 Task: Add a signature Dale Allen containing With appreciation and gratitude, Dale Allen to email address softage.10@softage.net and add a label Search engine optimization
Action: Mouse moved to (65, 96)
Screenshot: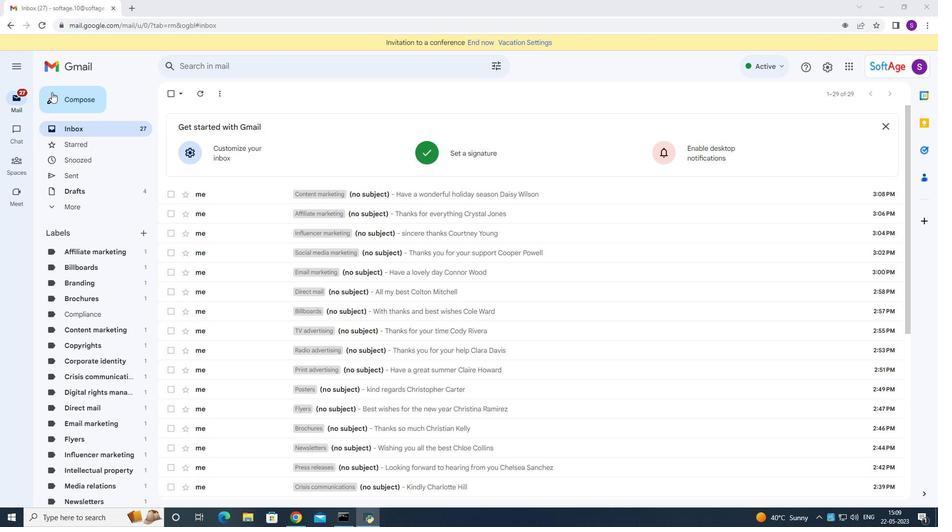 
Action: Mouse pressed left at (65, 96)
Screenshot: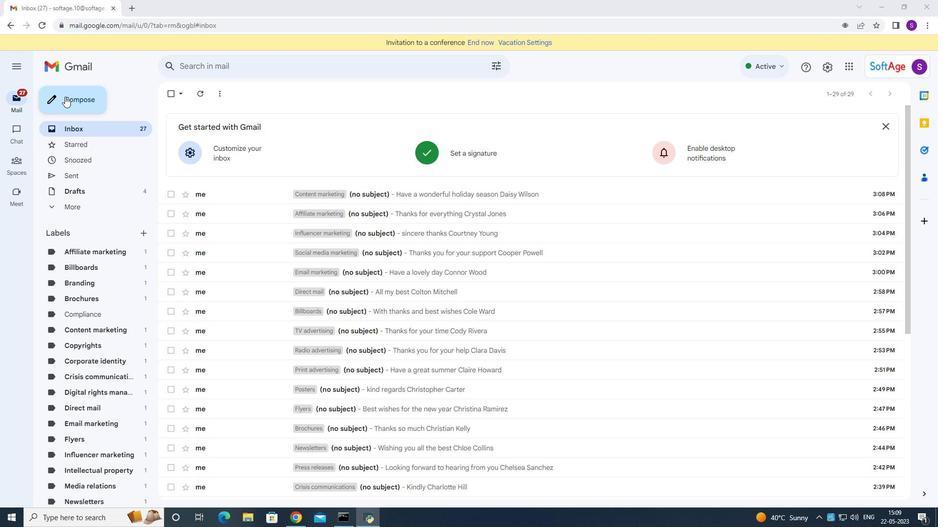 
Action: Mouse moved to (790, 490)
Screenshot: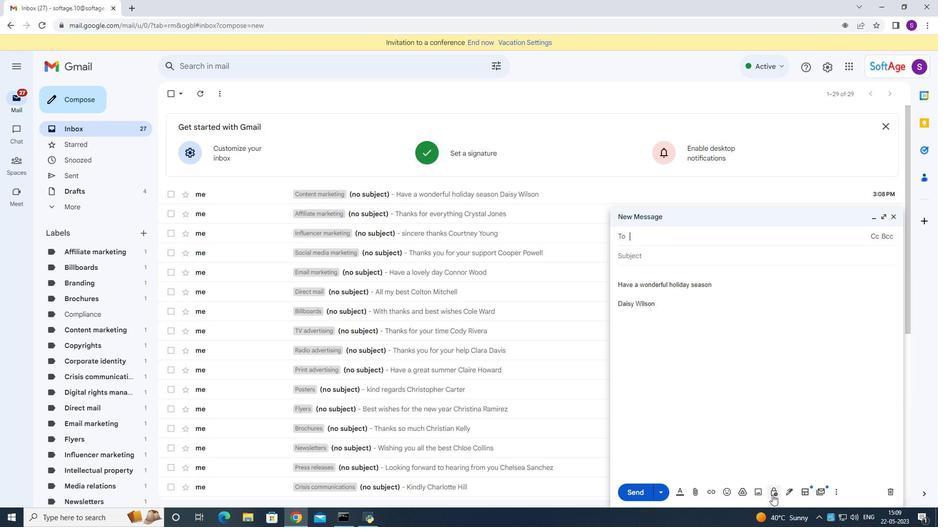 
Action: Mouse pressed left at (790, 490)
Screenshot: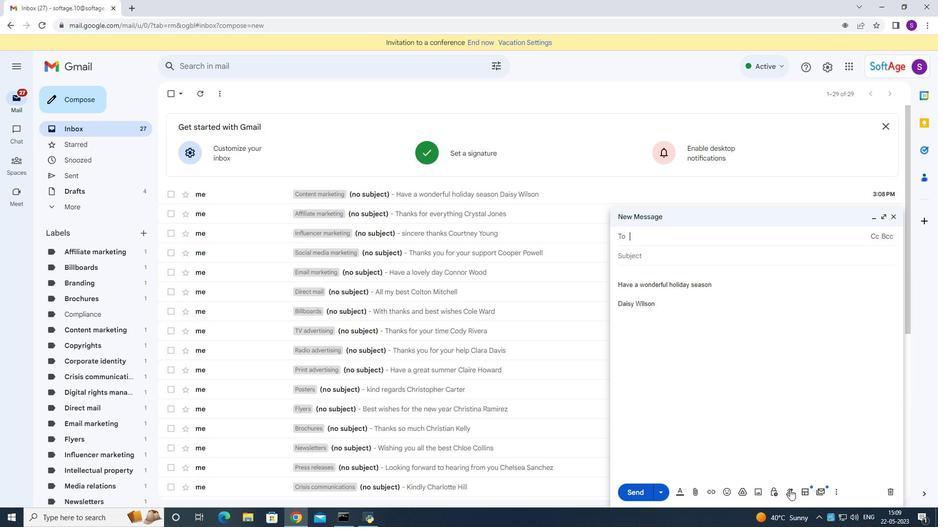 
Action: Mouse moved to (811, 436)
Screenshot: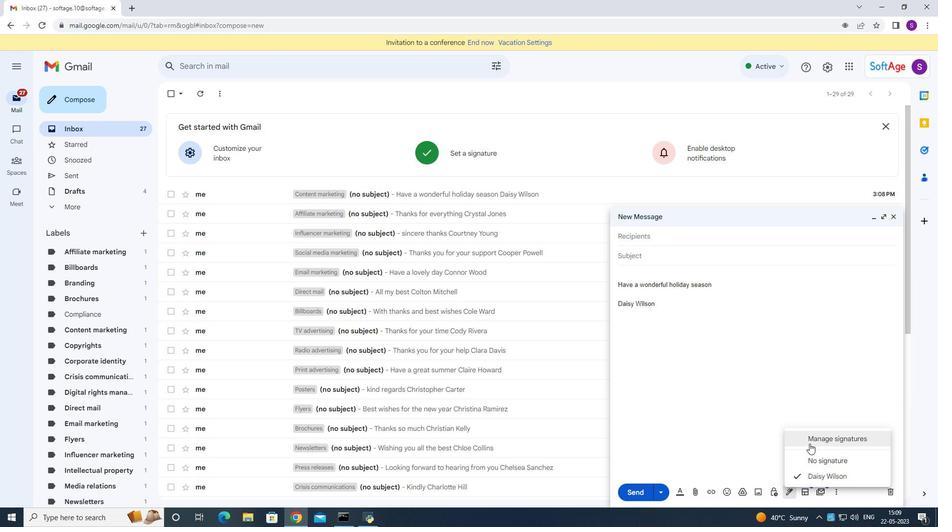 
Action: Mouse pressed left at (811, 436)
Screenshot: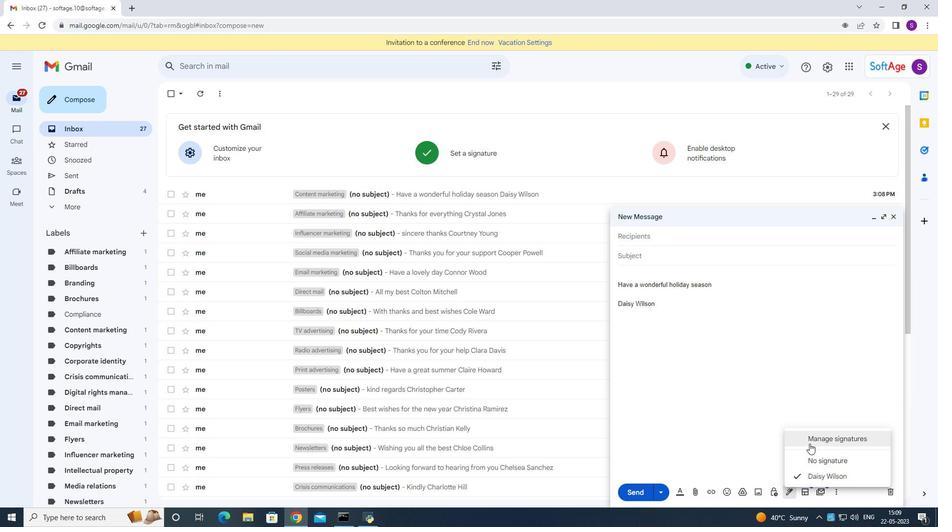 
Action: Mouse moved to (500, 294)
Screenshot: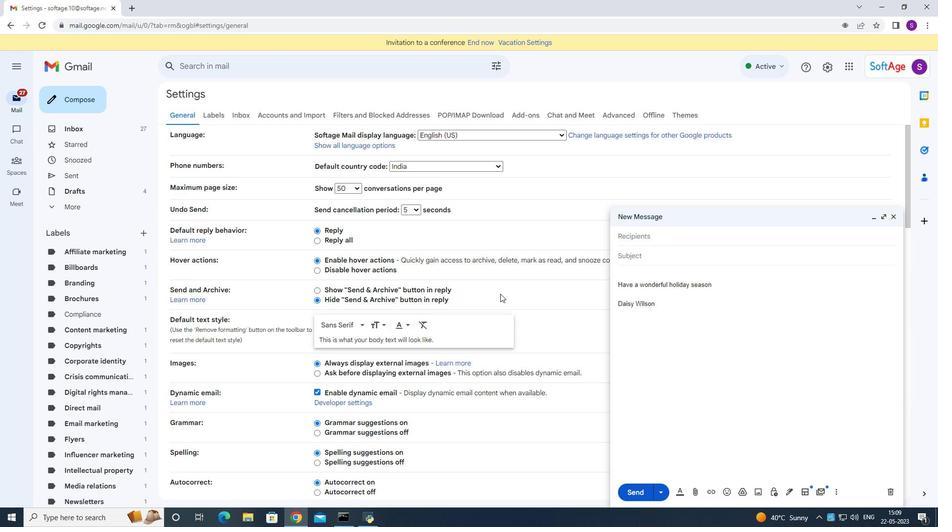 
Action: Mouse scrolled (500, 293) with delta (0, 0)
Screenshot: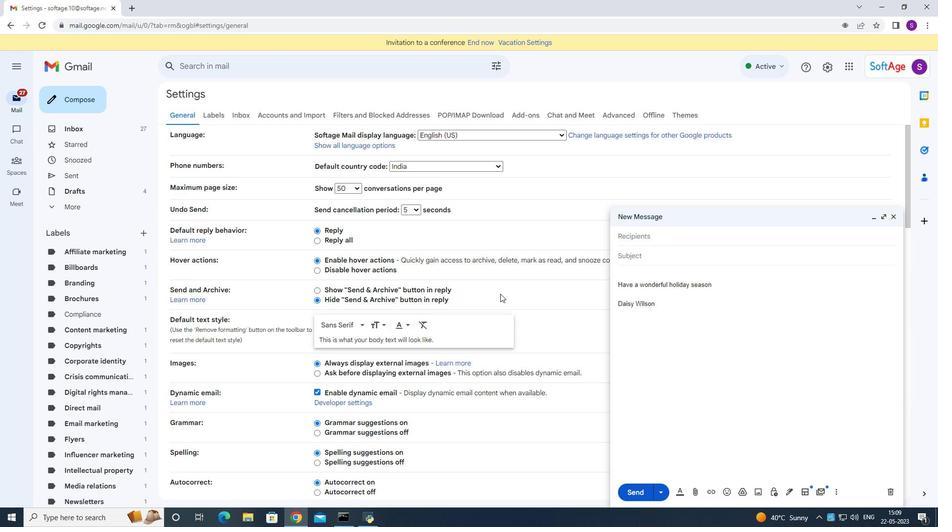 
Action: Mouse moved to (499, 294)
Screenshot: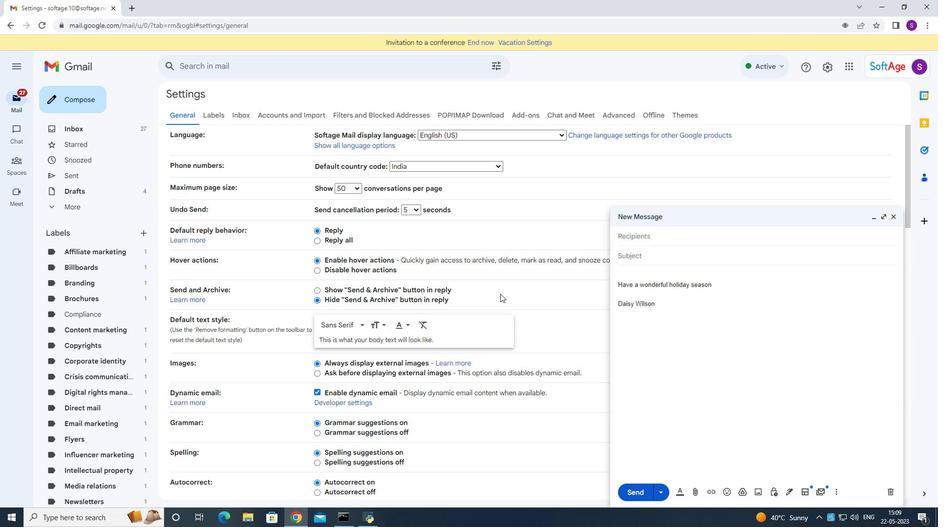 
Action: Mouse scrolled (499, 294) with delta (0, 0)
Screenshot: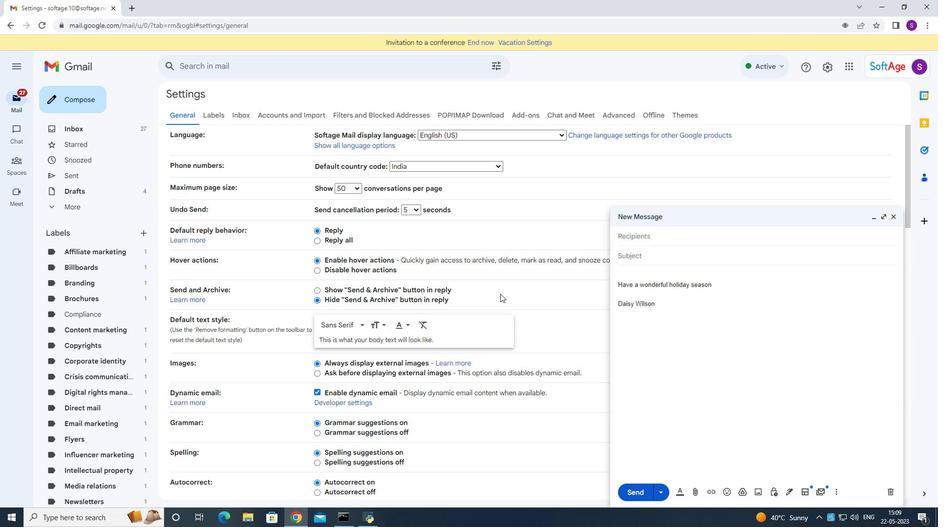 
Action: Mouse moved to (499, 295)
Screenshot: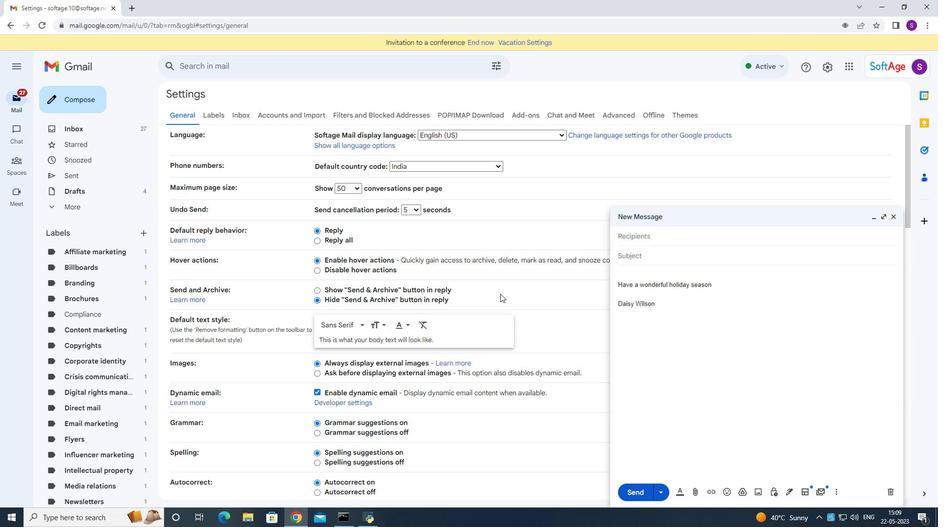 
Action: Mouse scrolled (499, 294) with delta (0, 0)
Screenshot: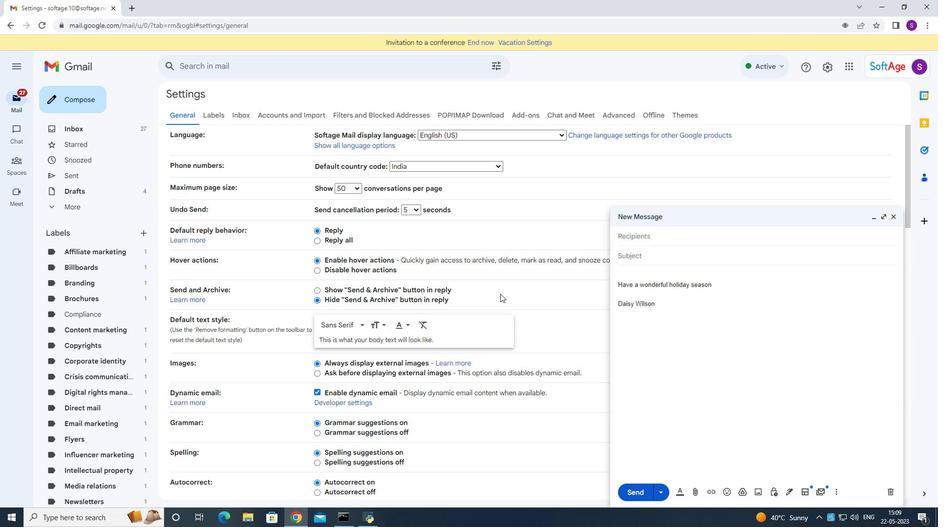 
Action: Mouse moved to (499, 296)
Screenshot: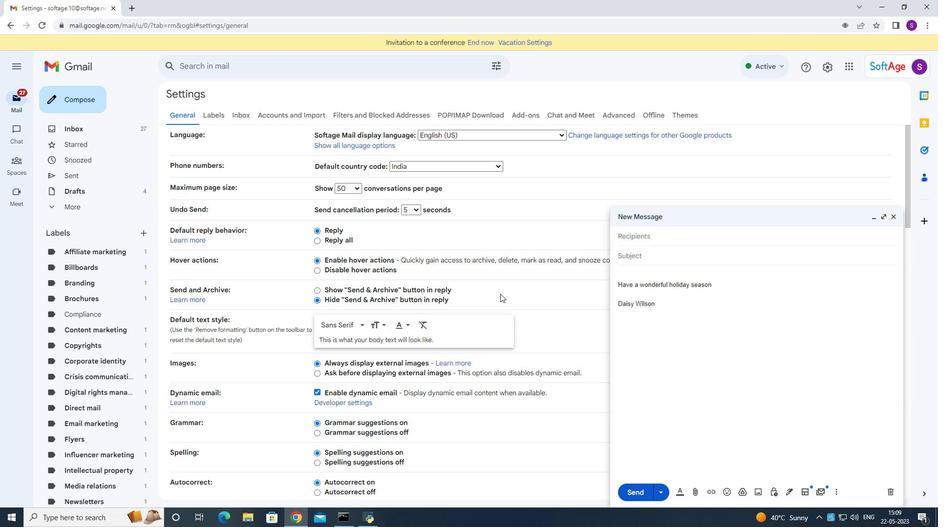 
Action: Mouse scrolled (499, 294) with delta (0, 0)
Screenshot: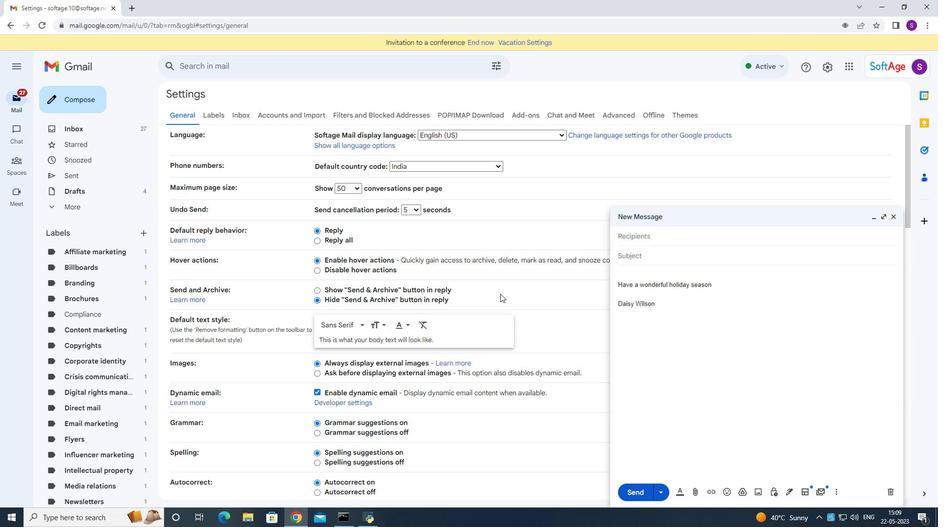 
Action: Mouse moved to (499, 298)
Screenshot: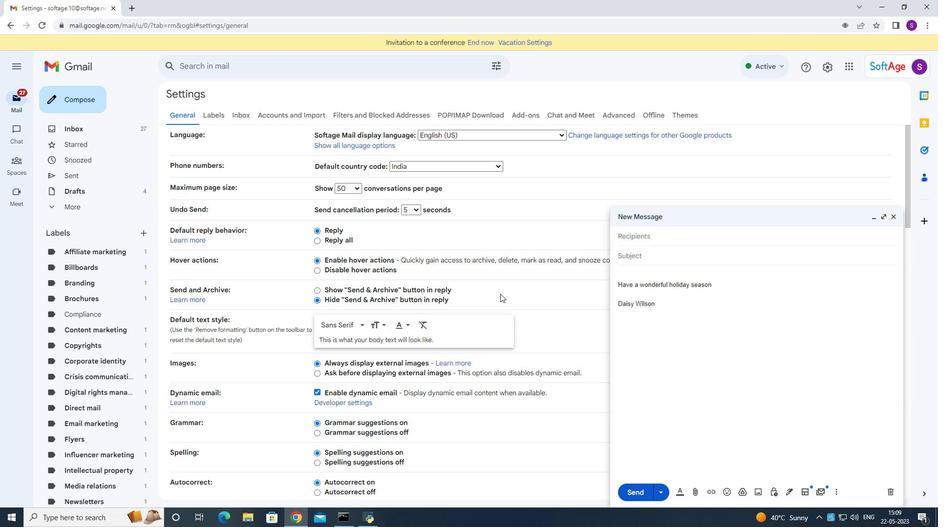 
Action: Mouse scrolled (499, 295) with delta (0, 0)
Screenshot: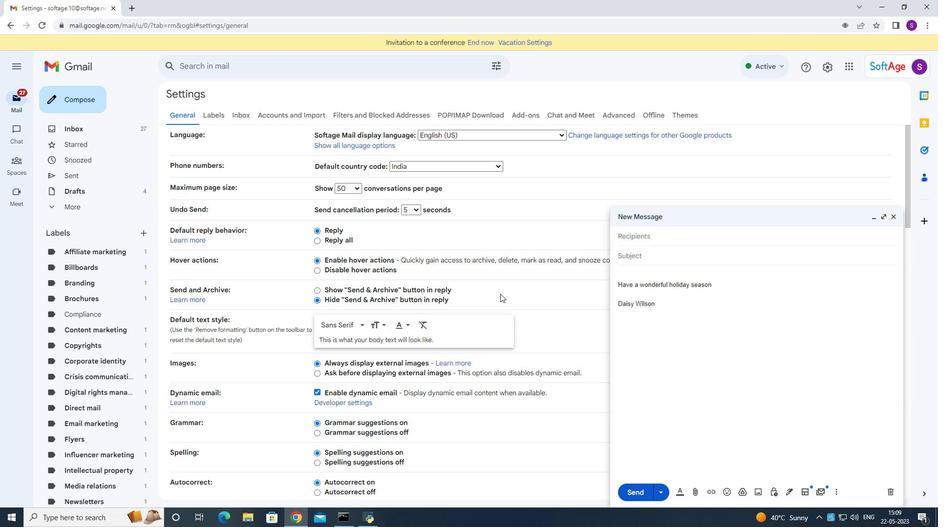 
Action: Mouse moved to (499, 299)
Screenshot: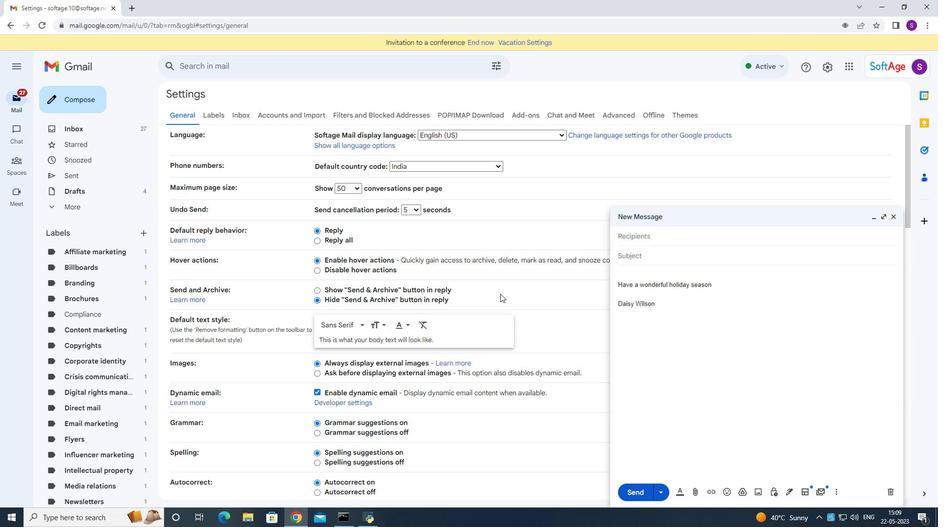 
Action: Mouse scrolled (499, 297) with delta (0, 0)
Screenshot: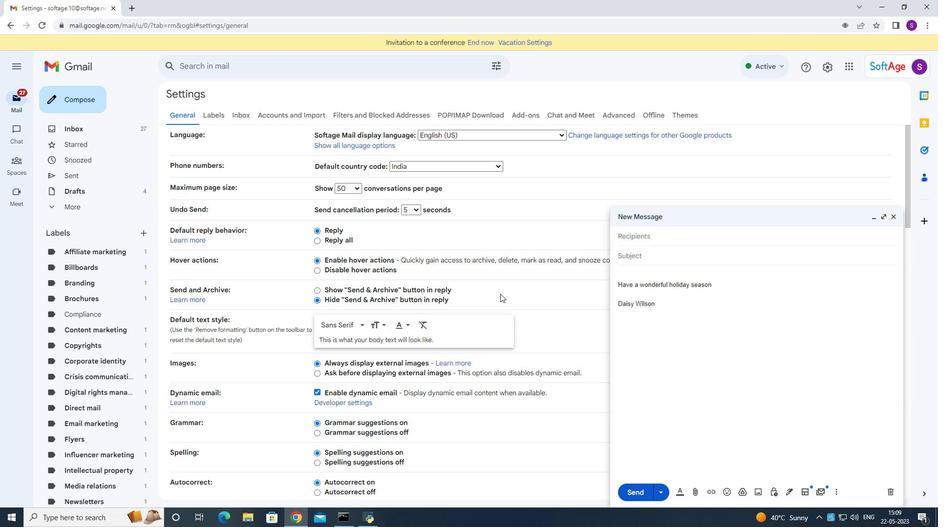 
Action: Mouse moved to (499, 301)
Screenshot: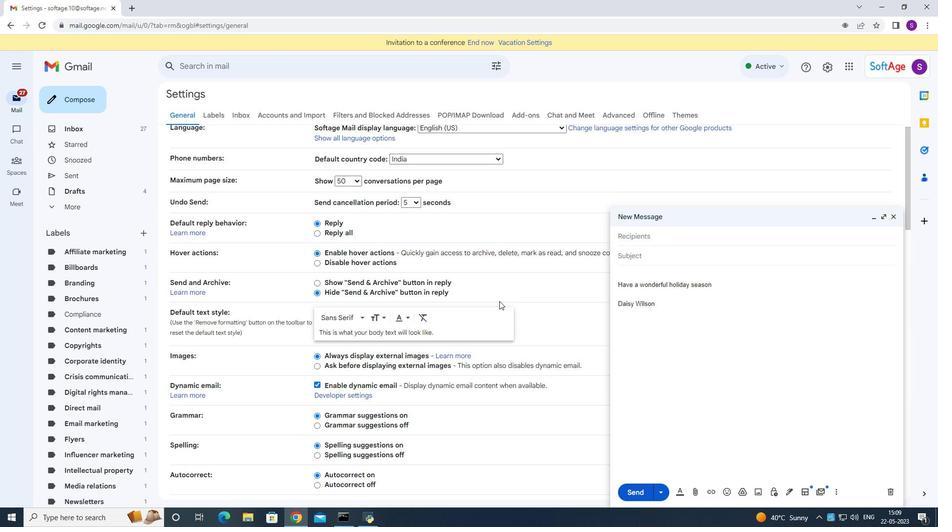 
Action: Mouse scrolled (499, 301) with delta (0, 0)
Screenshot: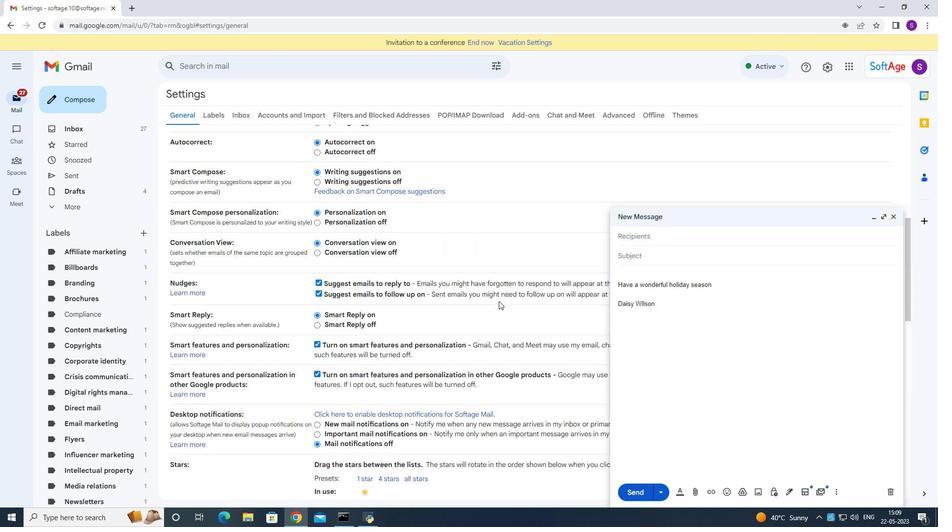 
Action: Mouse scrolled (499, 301) with delta (0, 0)
Screenshot: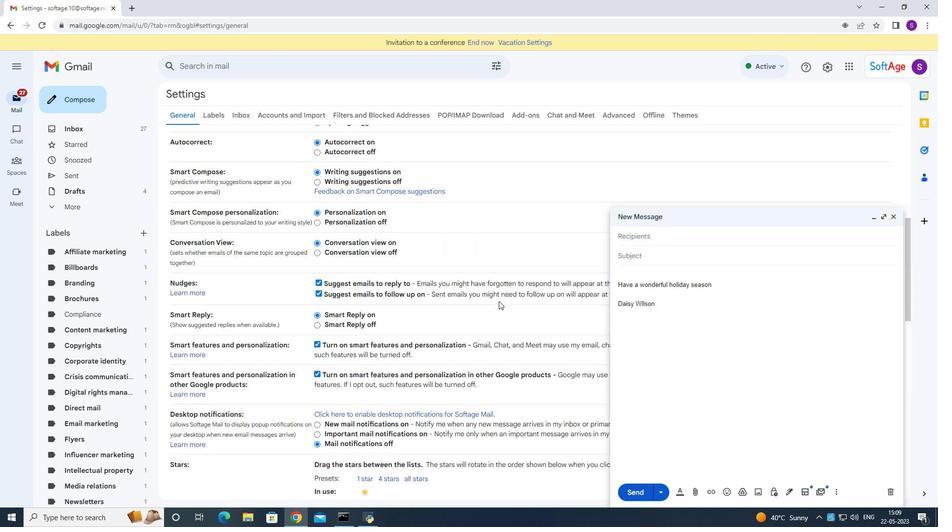
Action: Mouse scrolled (499, 301) with delta (0, 0)
Screenshot: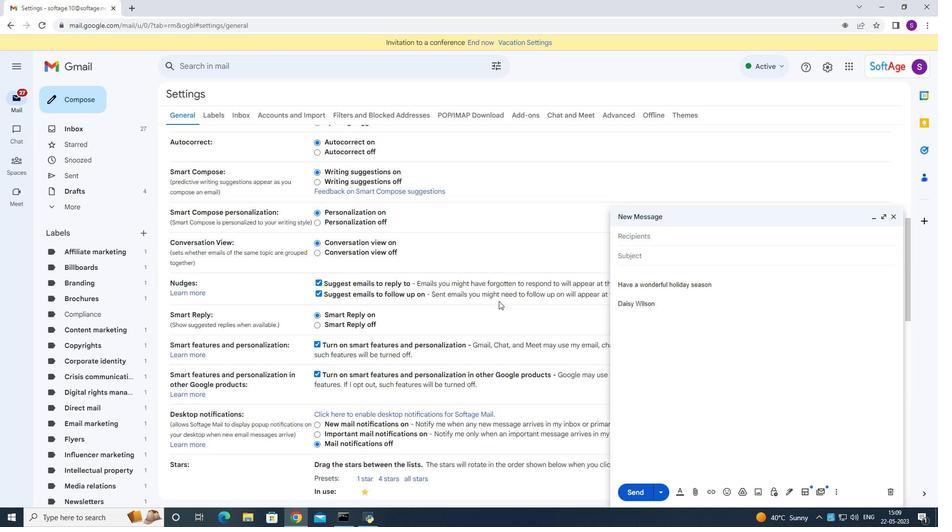 
Action: Mouse scrolled (499, 301) with delta (0, 0)
Screenshot: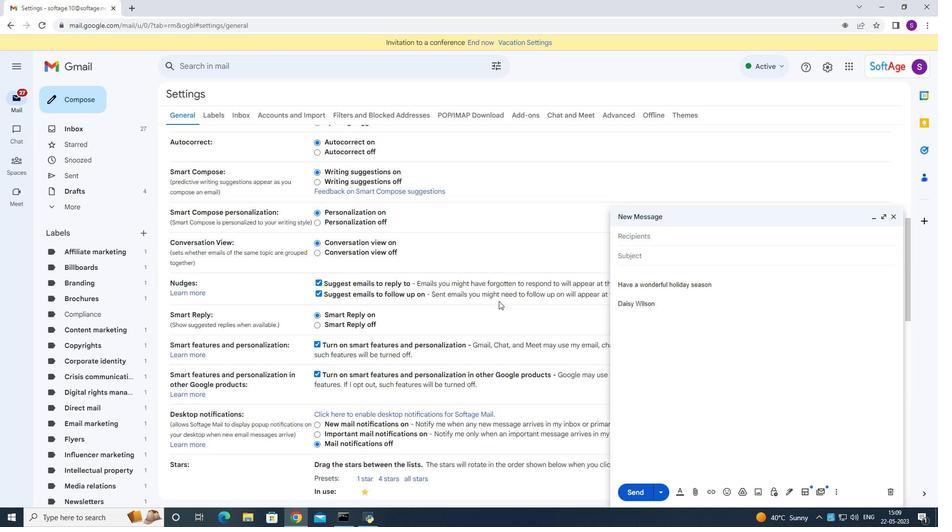 
Action: Mouse scrolled (499, 301) with delta (0, 0)
Screenshot: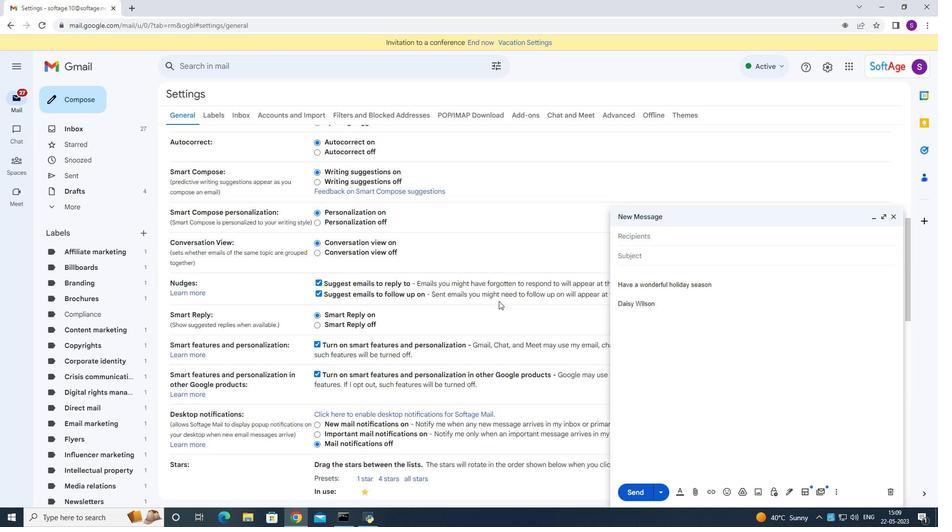 
Action: Mouse scrolled (499, 301) with delta (0, 0)
Screenshot: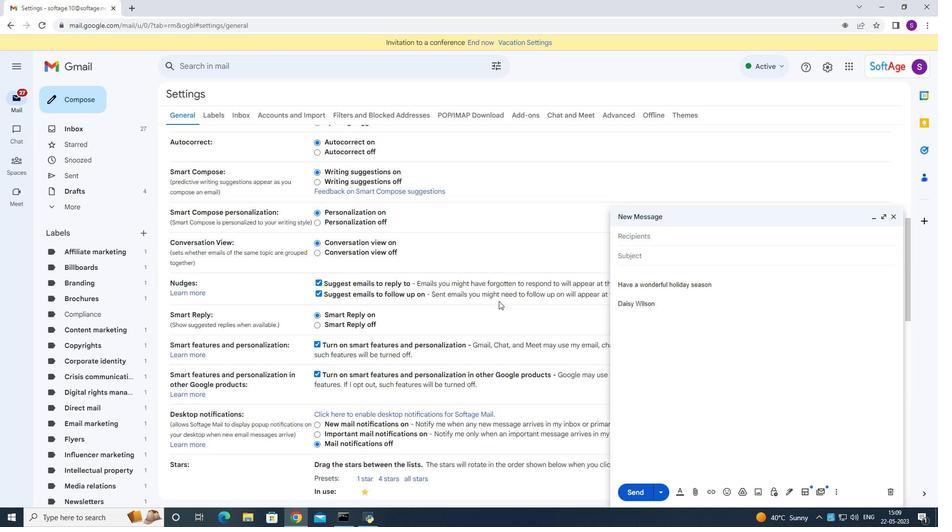 
Action: Mouse moved to (498, 301)
Screenshot: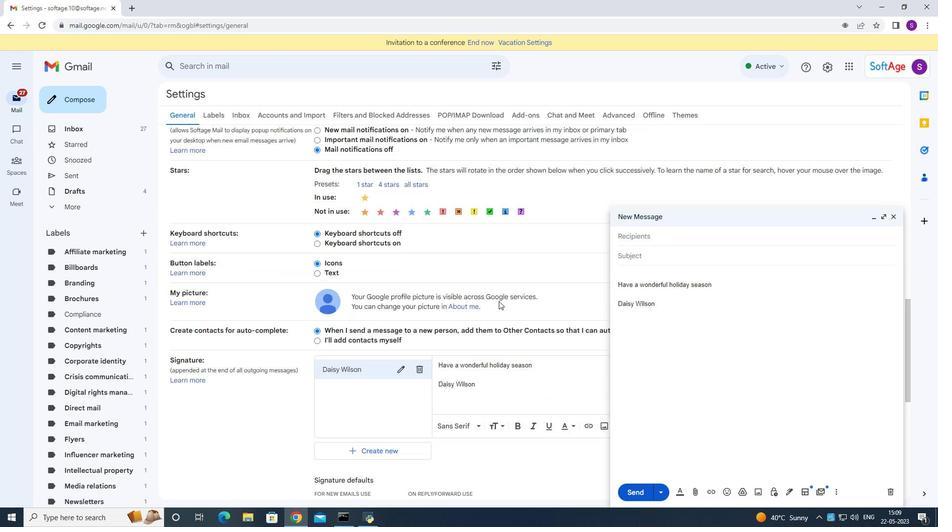 
Action: Mouse scrolled (498, 301) with delta (0, 0)
Screenshot: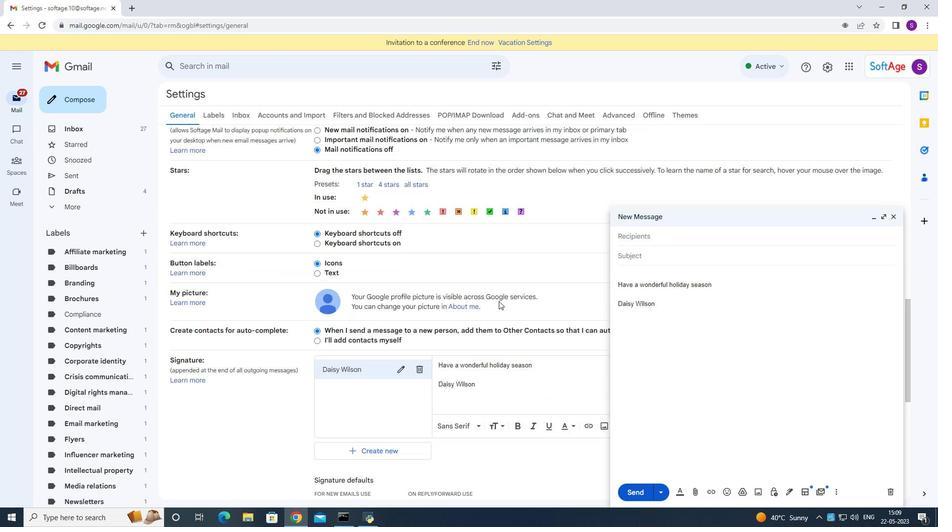 
Action: Mouse moved to (498, 302)
Screenshot: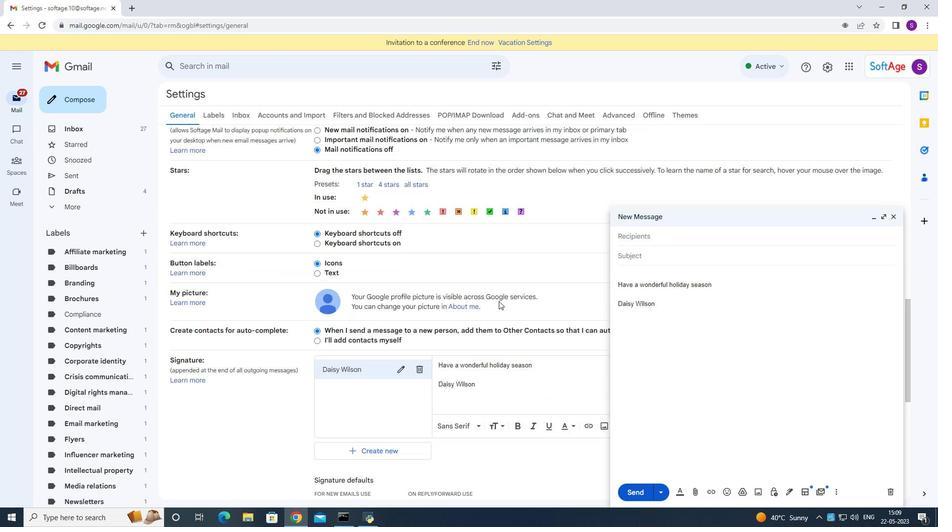 
Action: Mouse scrolled (498, 301) with delta (0, 0)
Screenshot: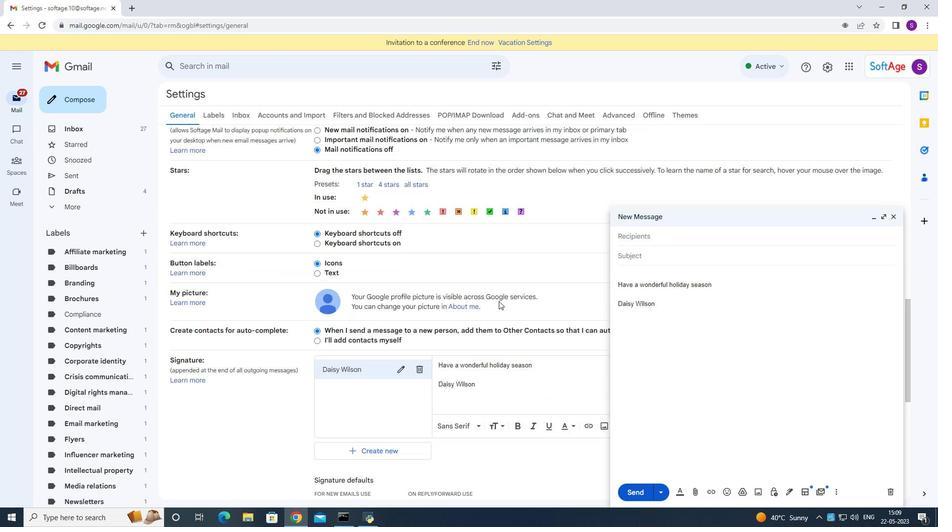 
Action: Mouse moved to (498, 302)
Screenshot: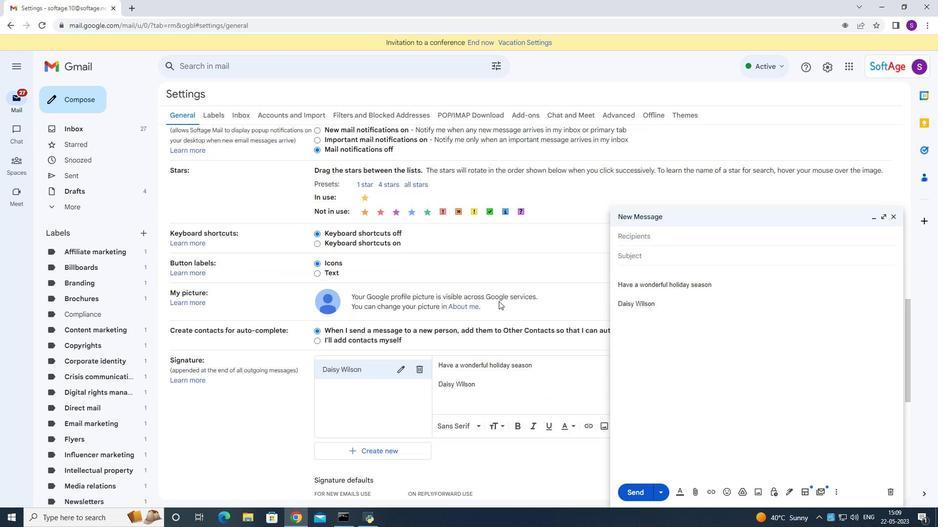 
Action: Mouse scrolled (498, 302) with delta (0, 0)
Screenshot: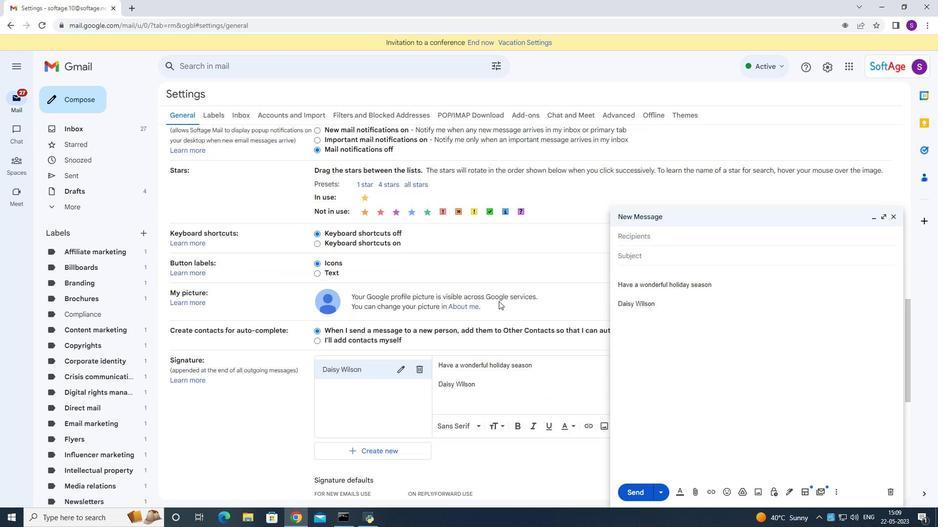 
Action: Mouse scrolled (498, 302) with delta (0, 0)
Screenshot: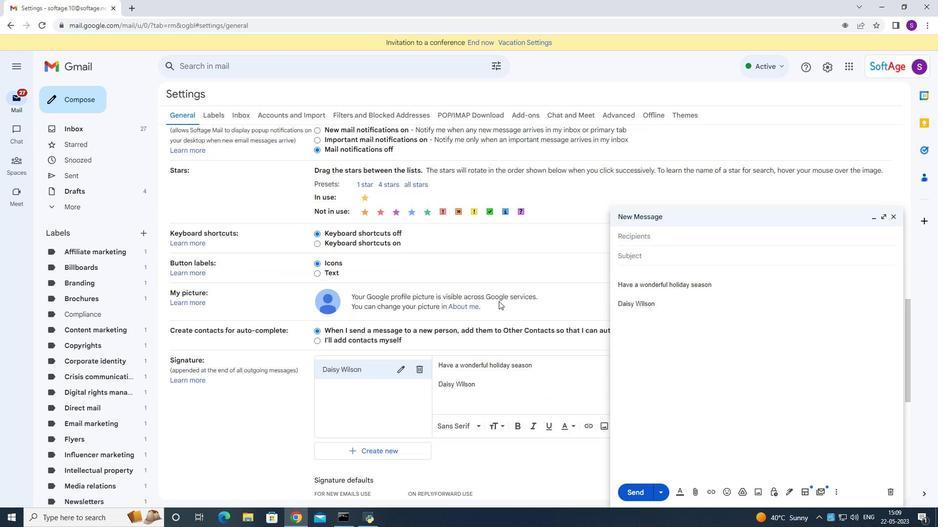 
Action: Mouse scrolled (498, 302) with delta (0, 0)
Screenshot: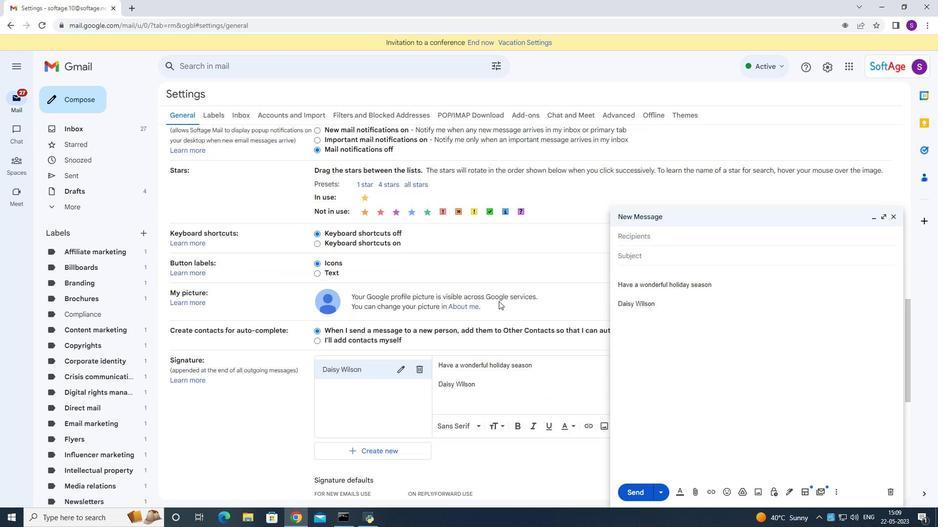 
Action: Mouse moved to (399, 122)
Screenshot: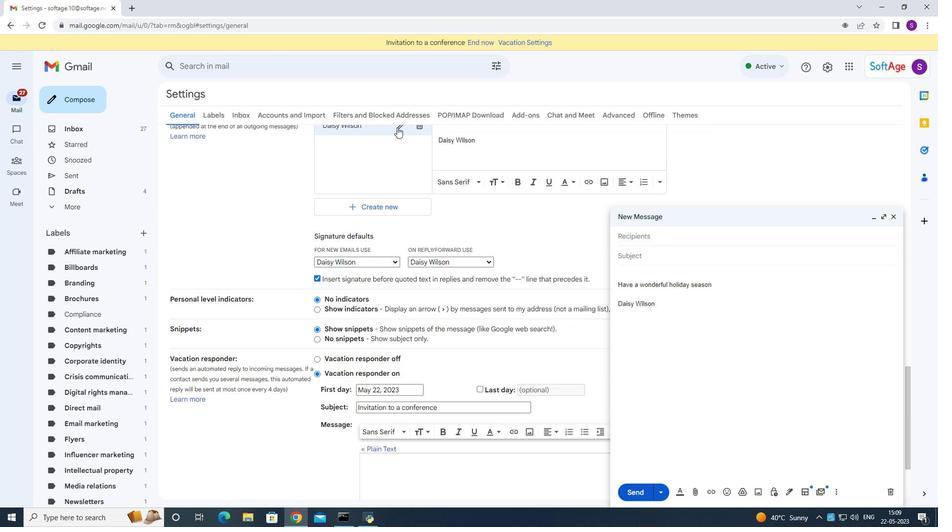 
Action: Mouse pressed left at (399, 122)
Screenshot: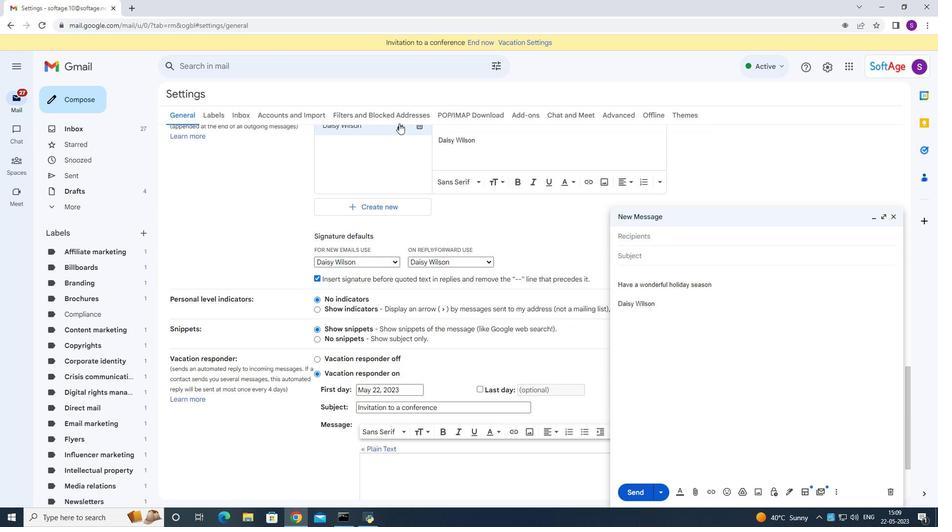 
Action: Mouse moved to (395, 202)
Screenshot: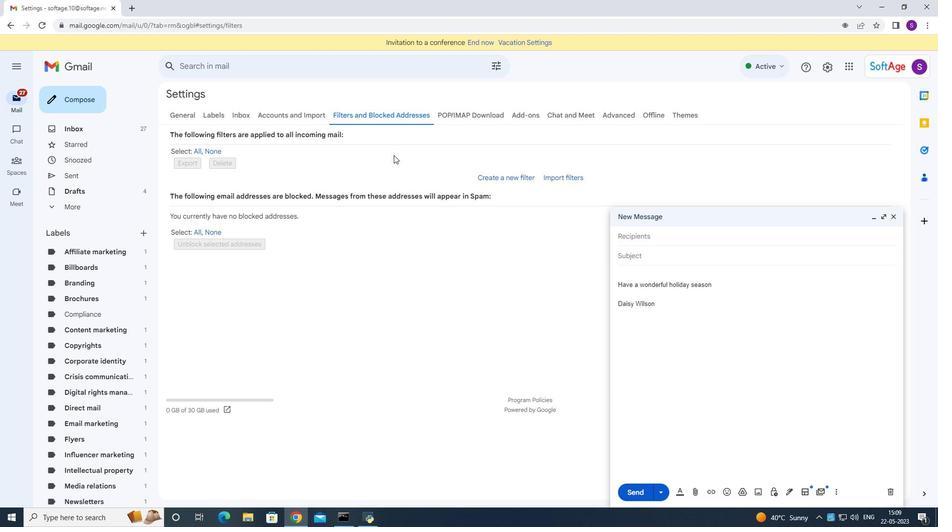 
Action: Mouse scrolled (395, 202) with delta (0, 0)
Screenshot: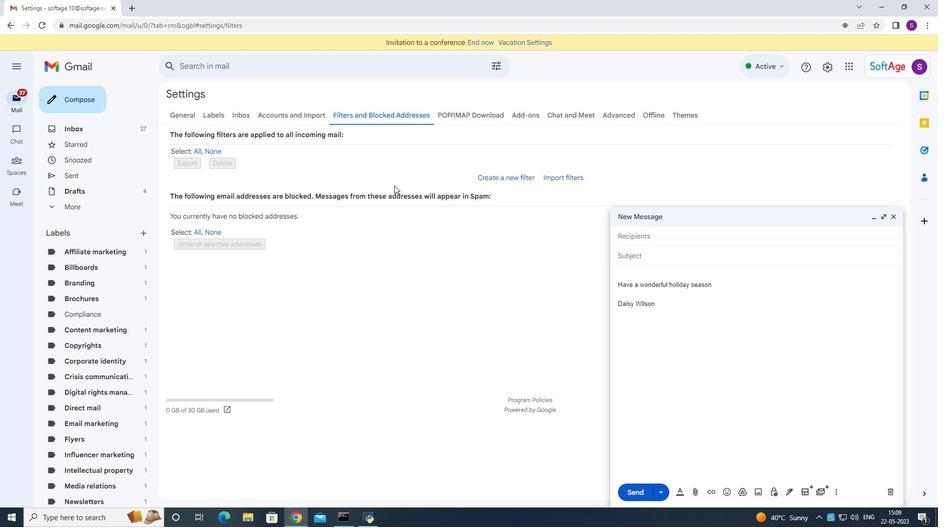 
Action: Mouse moved to (392, 202)
Screenshot: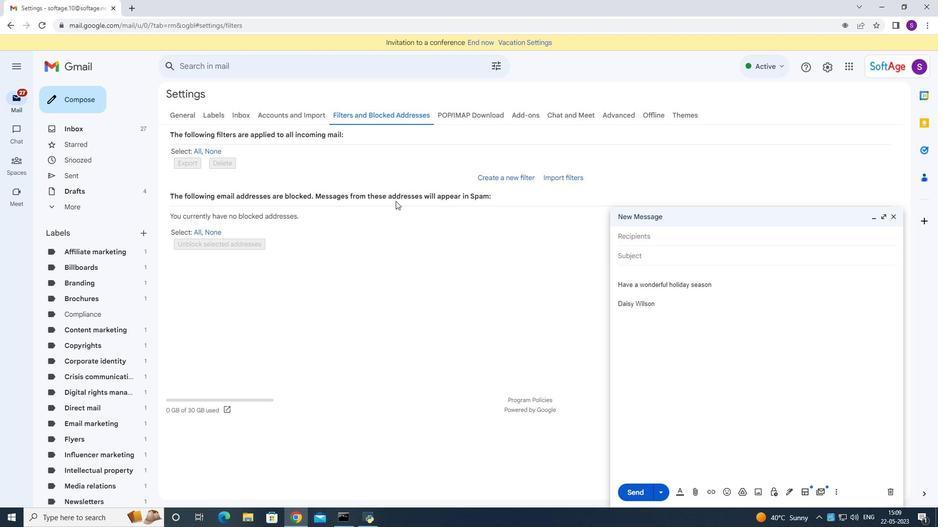 
Action: Mouse scrolled (392, 202) with delta (0, 0)
Screenshot: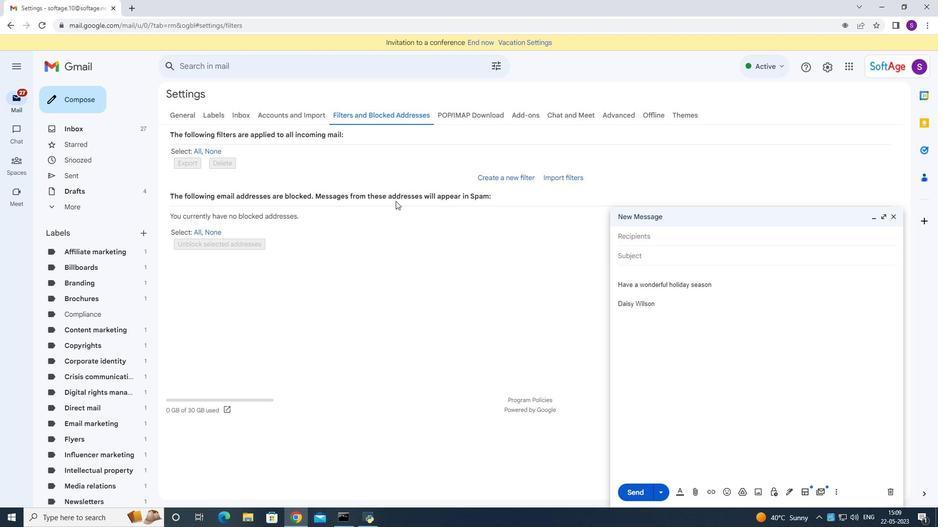 
Action: Mouse moved to (390, 201)
Screenshot: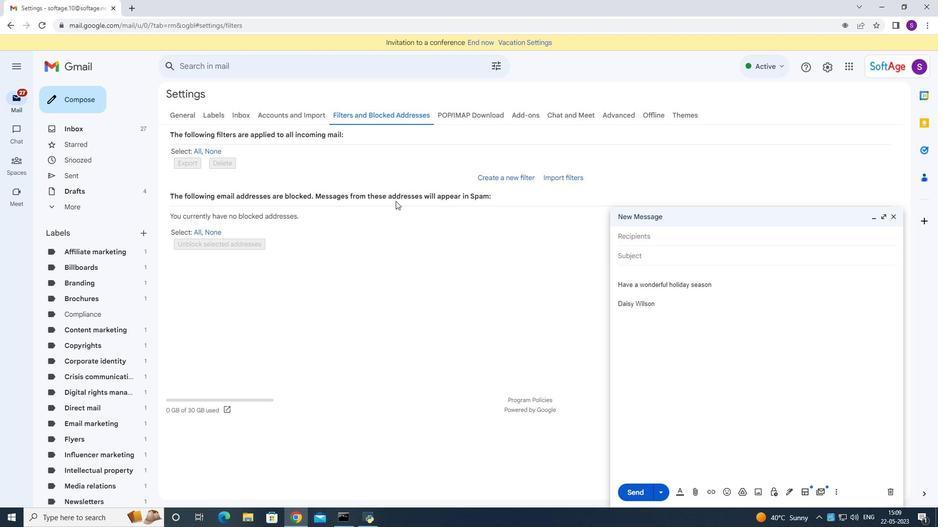 
Action: Mouse scrolled (390, 202) with delta (0, 0)
Screenshot: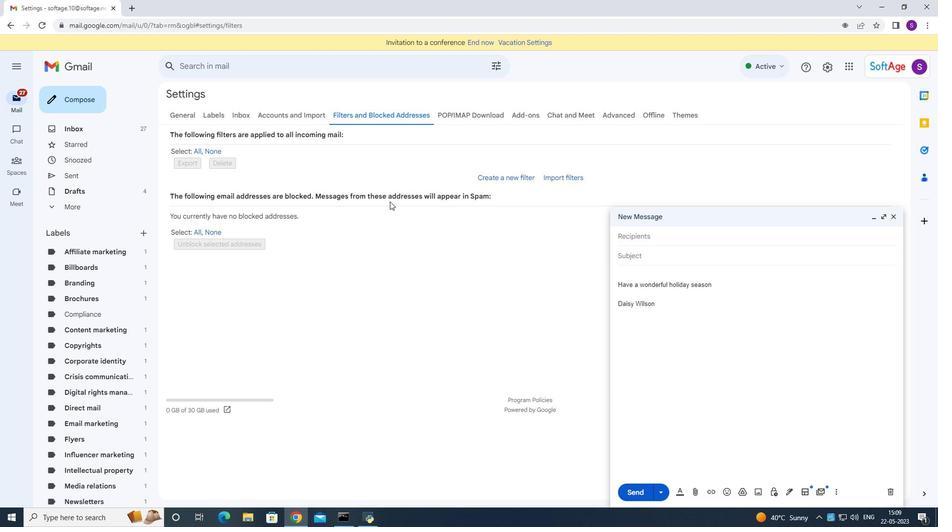 
Action: Mouse moved to (389, 200)
Screenshot: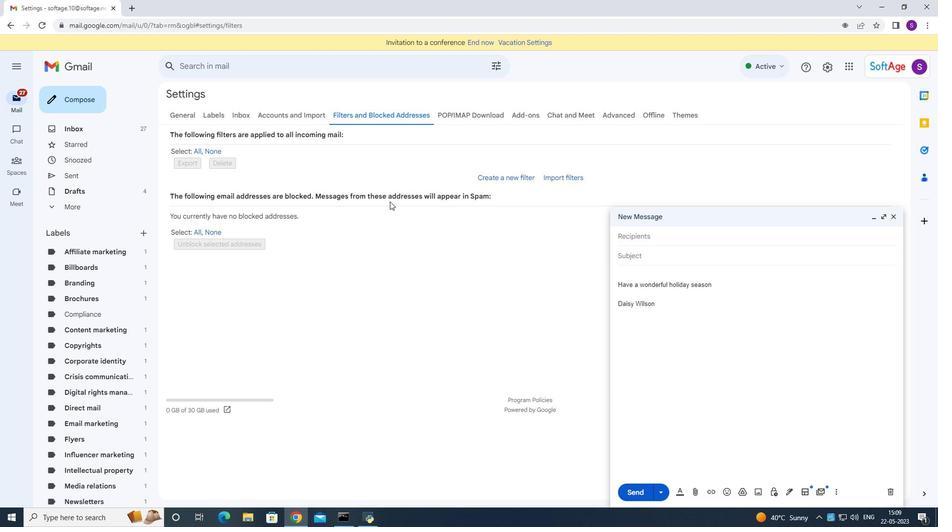 
Action: Mouse scrolled (389, 201) with delta (0, 0)
Screenshot: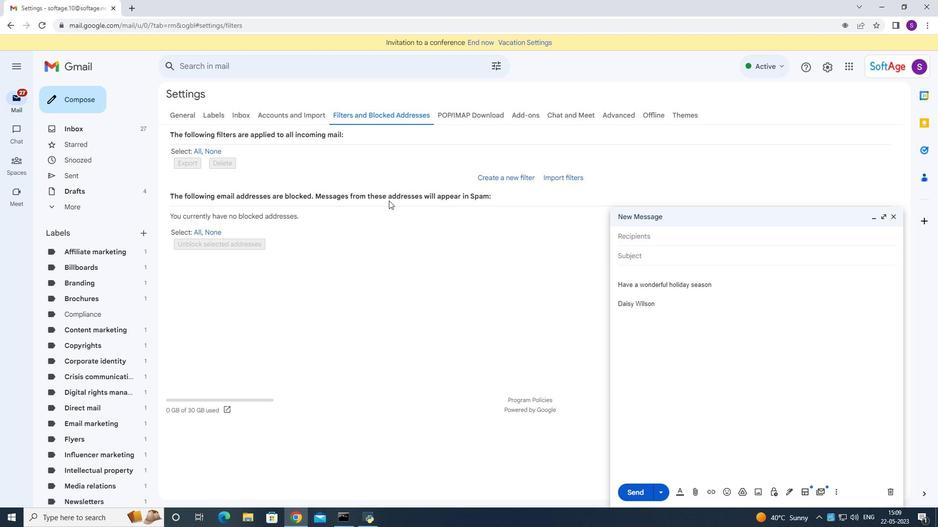 
Action: Mouse scrolled (389, 201) with delta (0, 0)
Screenshot: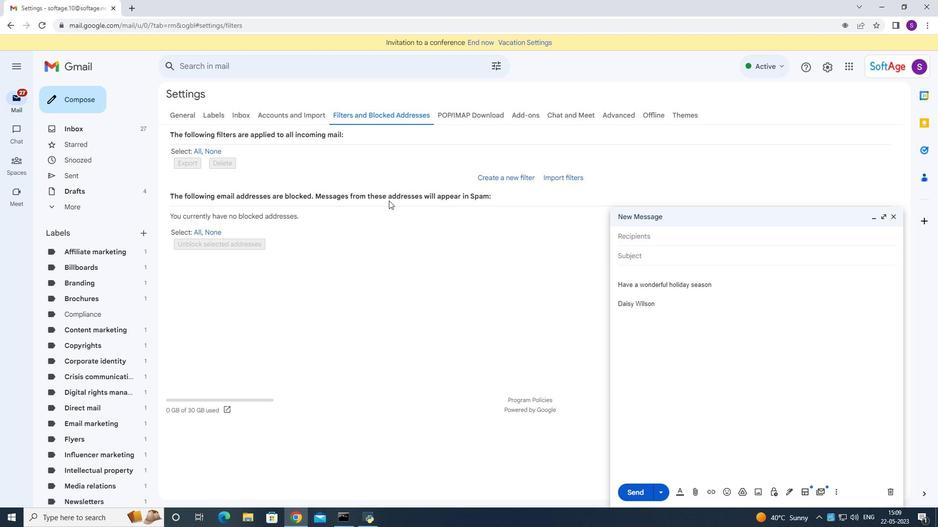 
Action: Mouse scrolled (389, 201) with delta (0, 0)
Screenshot: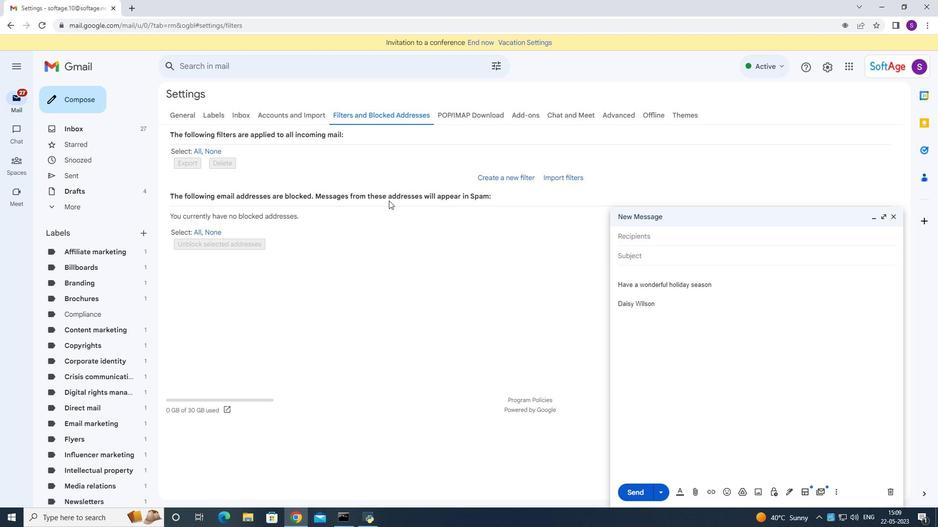 
Action: Mouse moved to (97, 130)
Screenshot: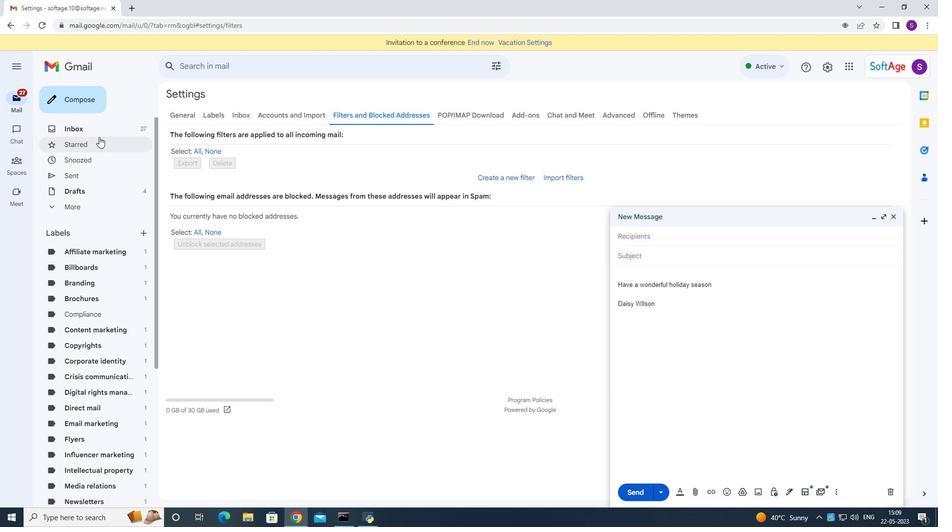 
Action: Mouse pressed left at (97, 130)
Screenshot: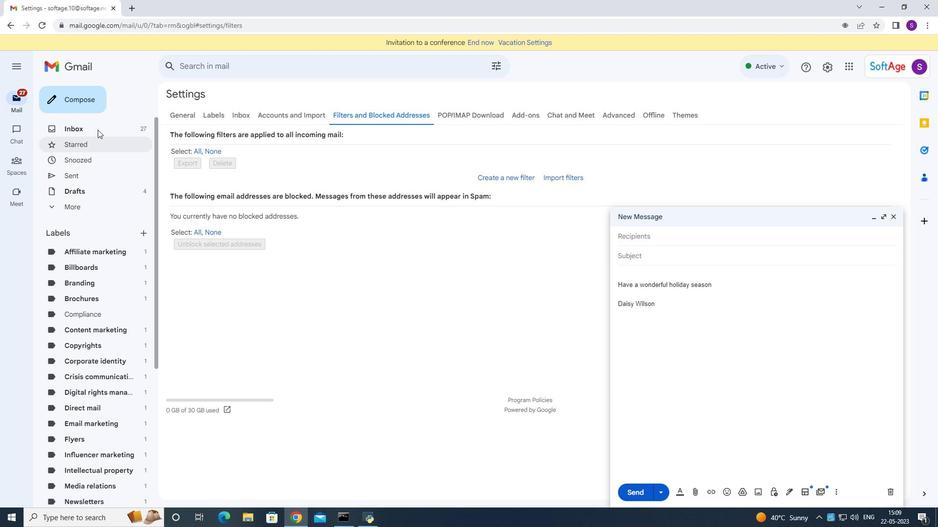 
Action: Mouse moved to (789, 495)
Screenshot: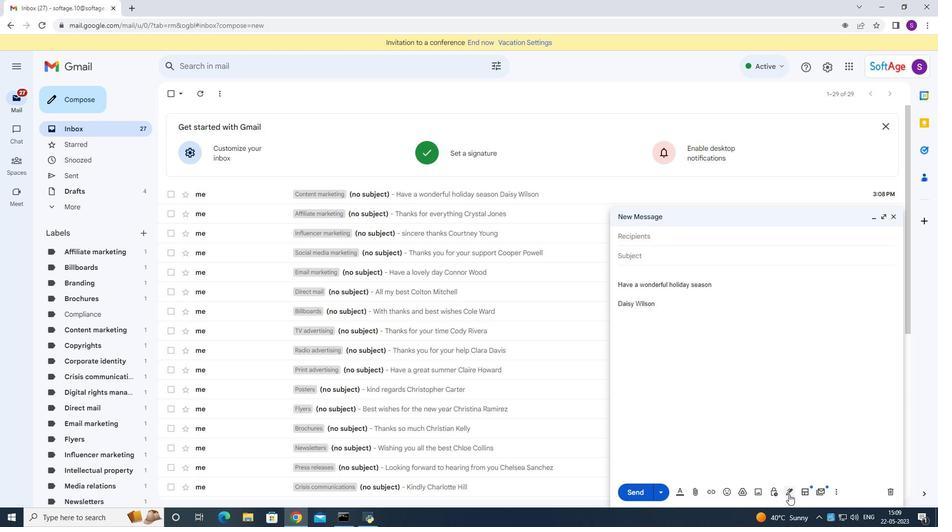 
Action: Mouse pressed left at (789, 495)
Screenshot: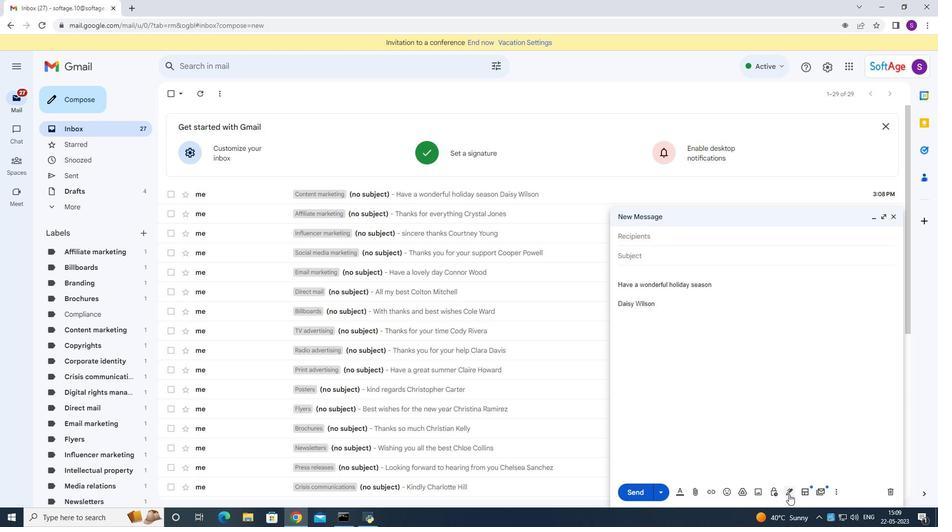 
Action: Mouse moved to (806, 441)
Screenshot: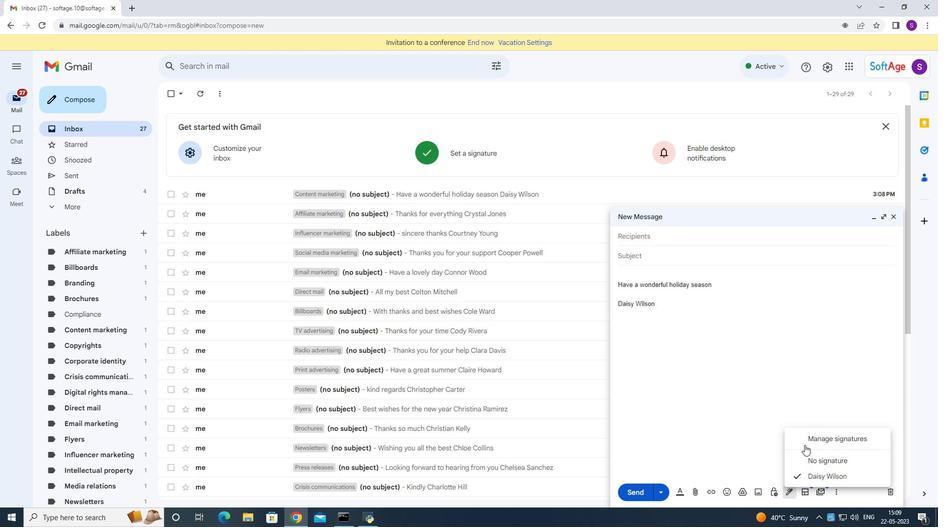 
Action: Mouse pressed left at (806, 441)
Screenshot: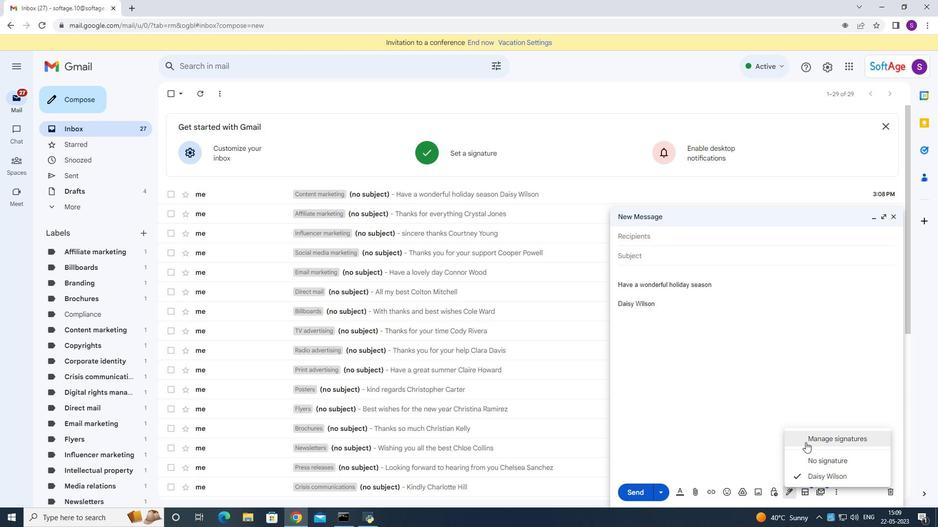 
Action: Mouse moved to (463, 328)
Screenshot: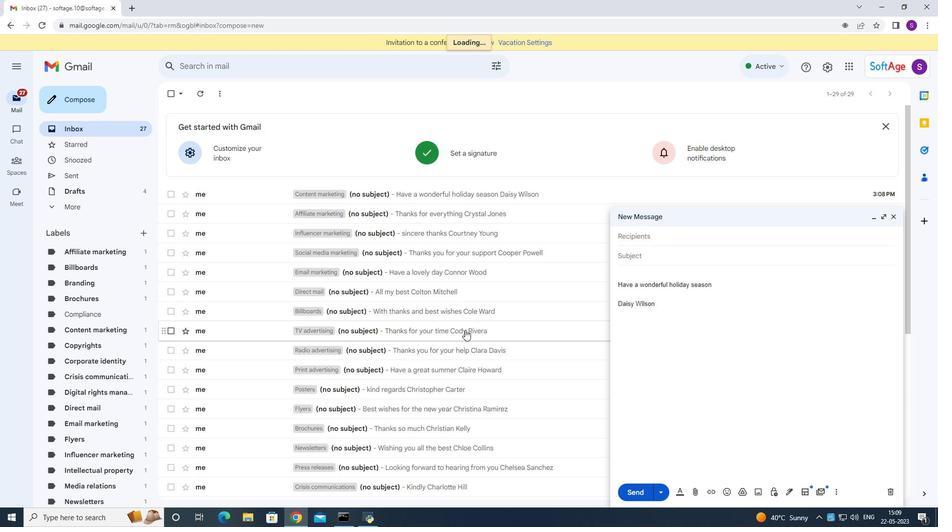 
Action: Mouse scrolled (463, 328) with delta (0, 0)
Screenshot: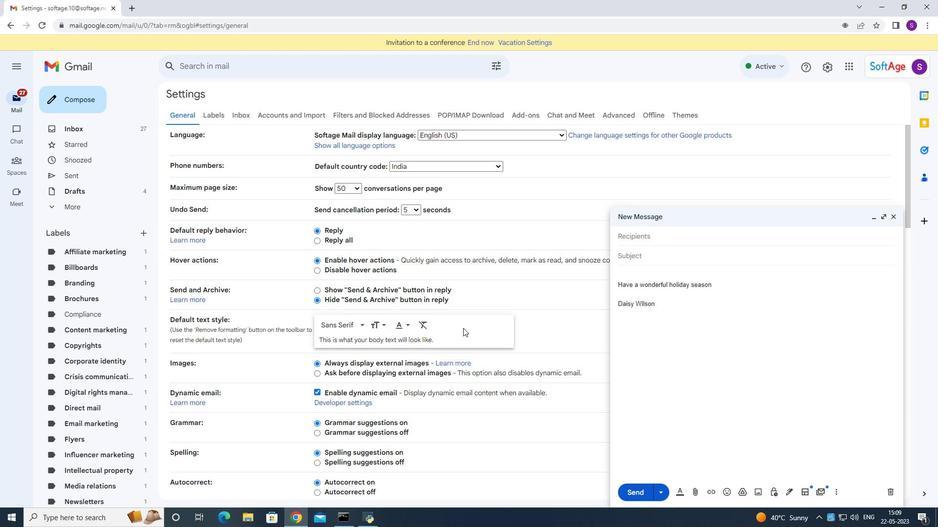 
Action: Mouse scrolled (463, 328) with delta (0, 0)
Screenshot: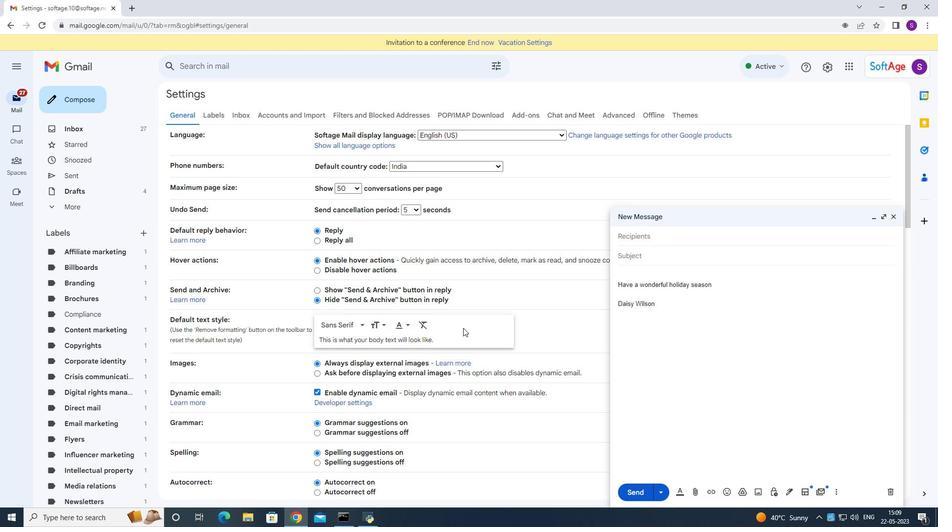 
Action: Mouse moved to (462, 328)
Screenshot: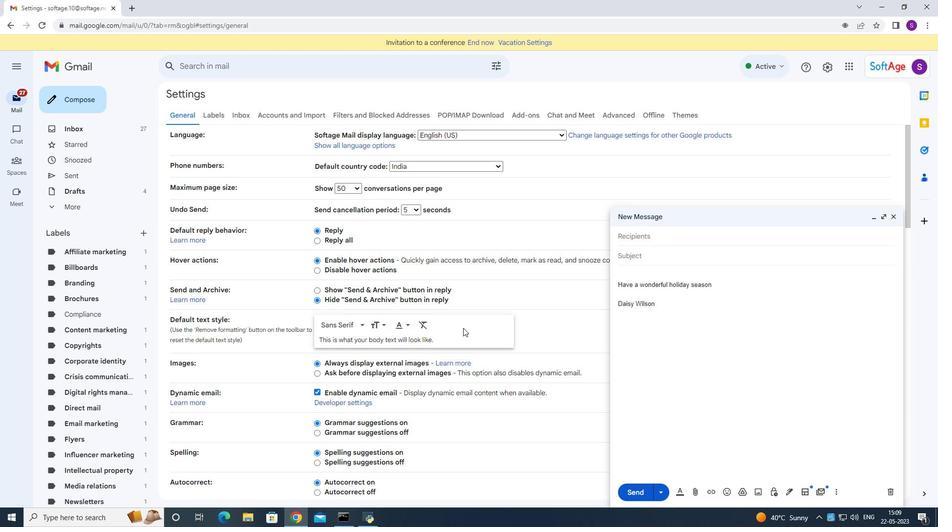 
Action: Mouse scrolled (462, 328) with delta (0, 0)
Screenshot: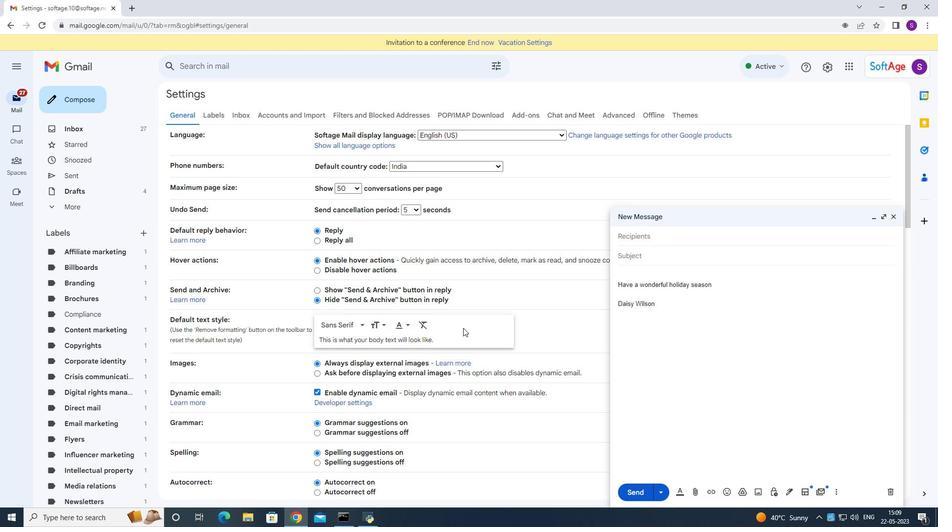 
Action: Mouse scrolled (462, 328) with delta (0, 0)
Screenshot: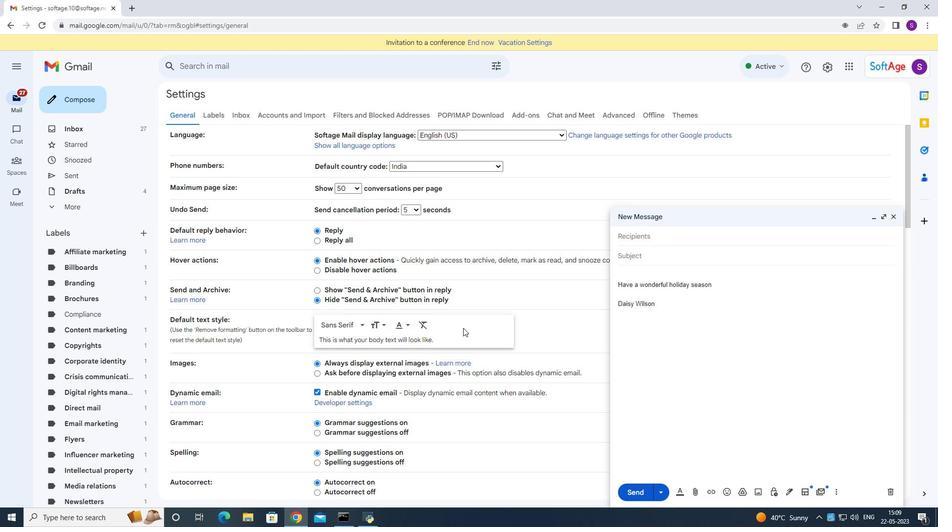 
Action: Mouse scrolled (462, 328) with delta (0, 0)
Screenshot: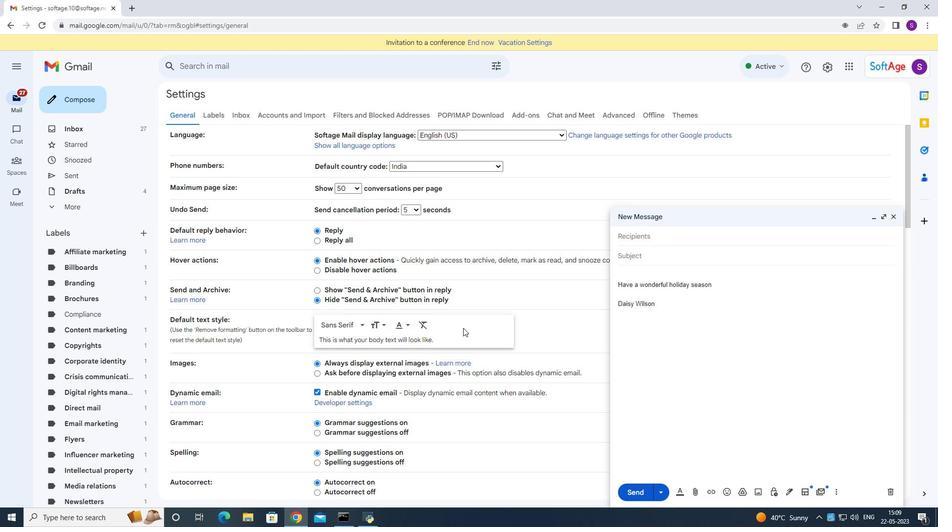 
Action: Mouse scrolled (462, 328) with delta (0, 0)
Screenshot: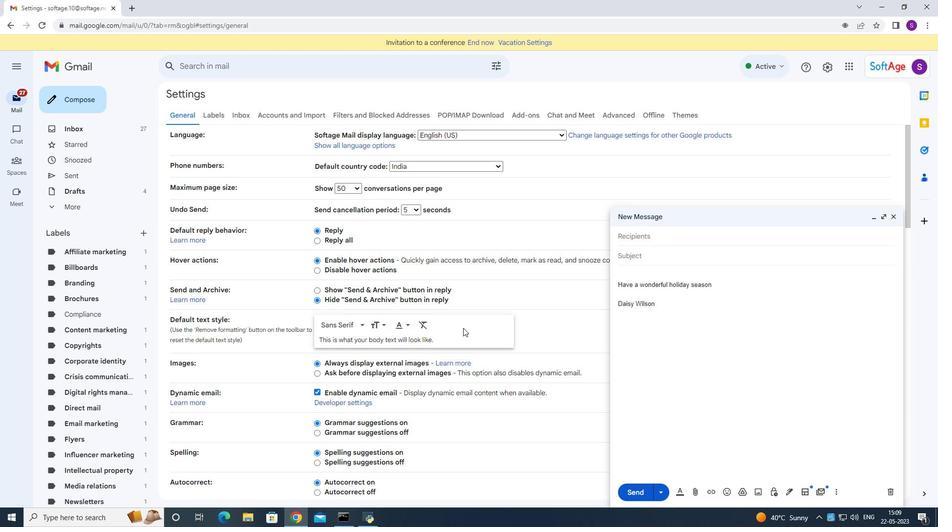 
Action: Mouse scrolled (462, 328) with delta (0, 0)
Screenshot: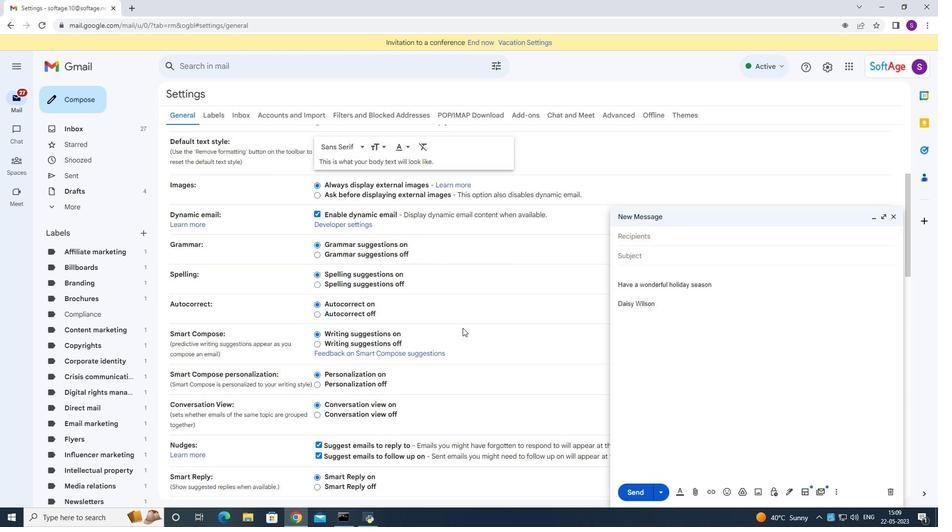 
Action: Mouse moved to (462, 328)
Screenshot: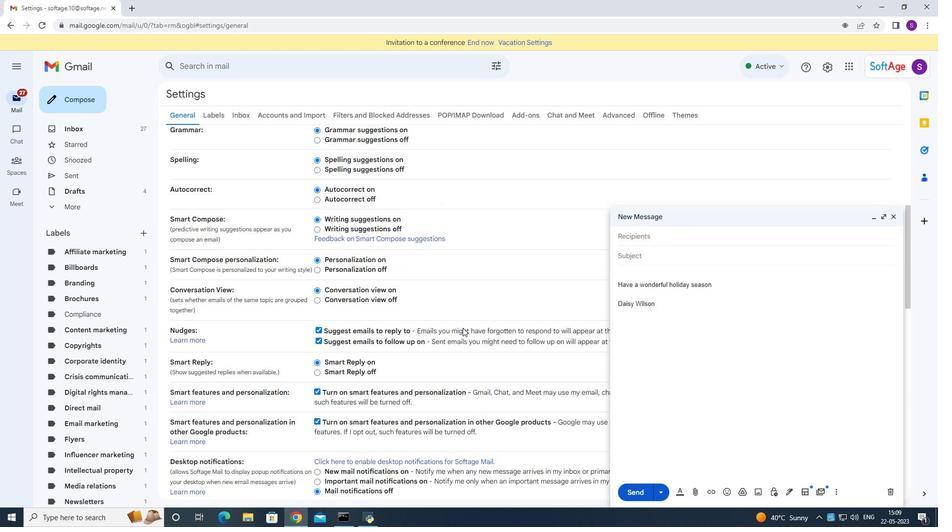 
Action: Mouse scrolled (462, 328) with delta (0, 0)
Screenshot: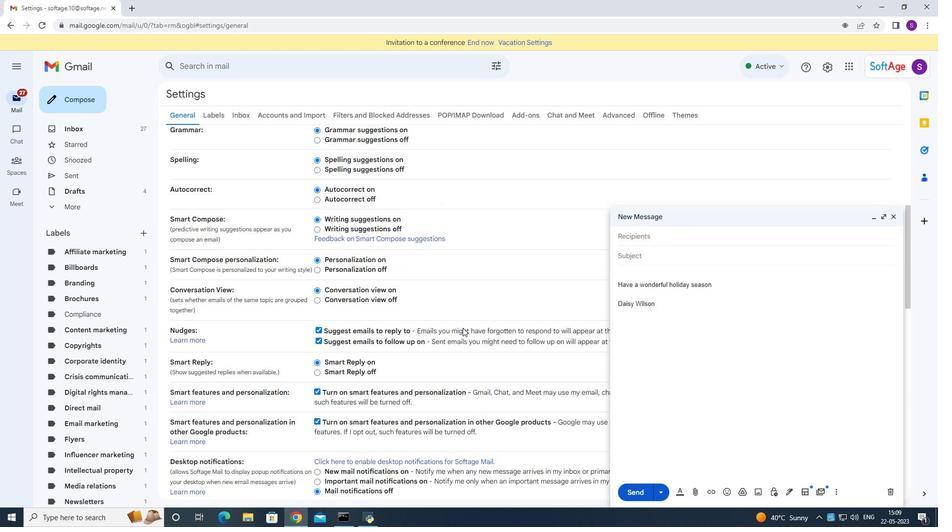 
Action: Mouse scrolled (462, 328) with delta (0, 0)
Screenshot: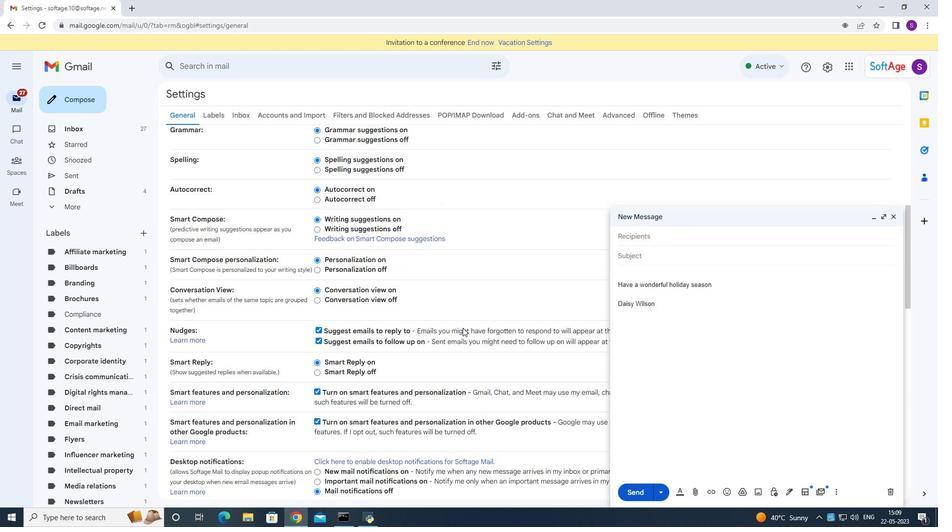 
Action: Mouse scrolled (462, 328) with delta (0, 0)
Screenshot: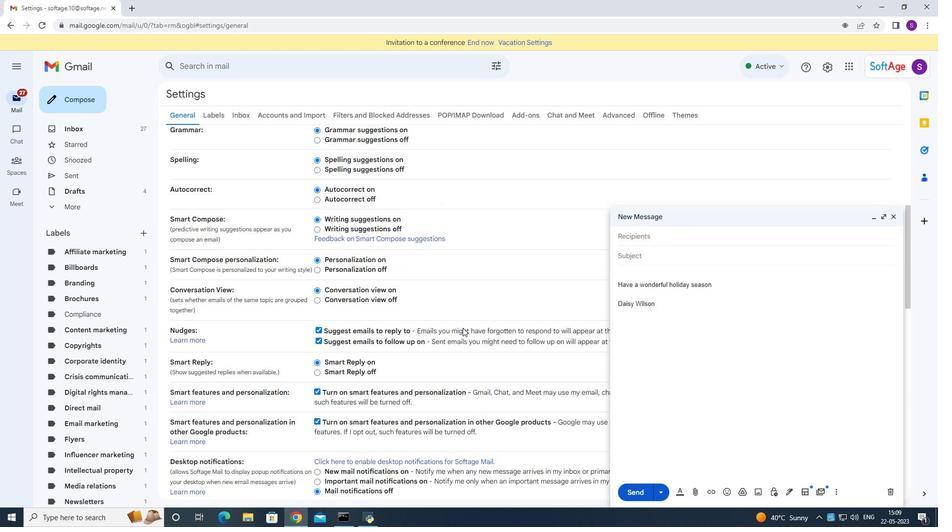 
Action: Mouse scrolled (462, 328) with delta (0, 0)
Screenshot: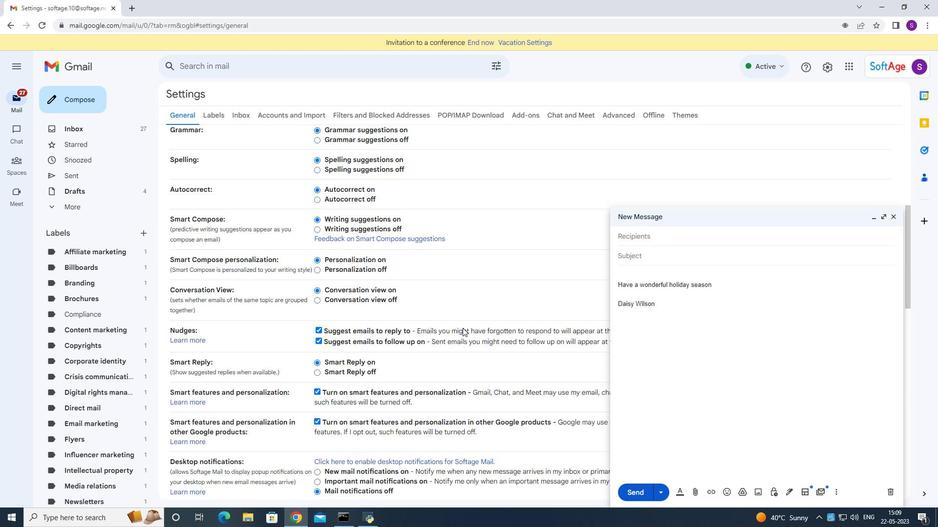 
Action: Mouse scrolled (462, 328) with delta (0, 0)
Screenshot: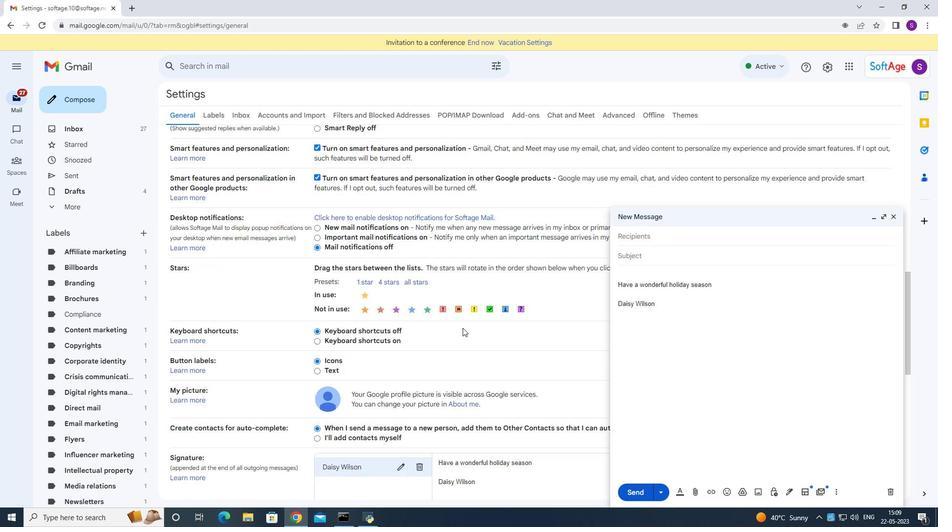 
Action: Mouse scrolled (462, 328) with delta (0, 0)
Screenshot: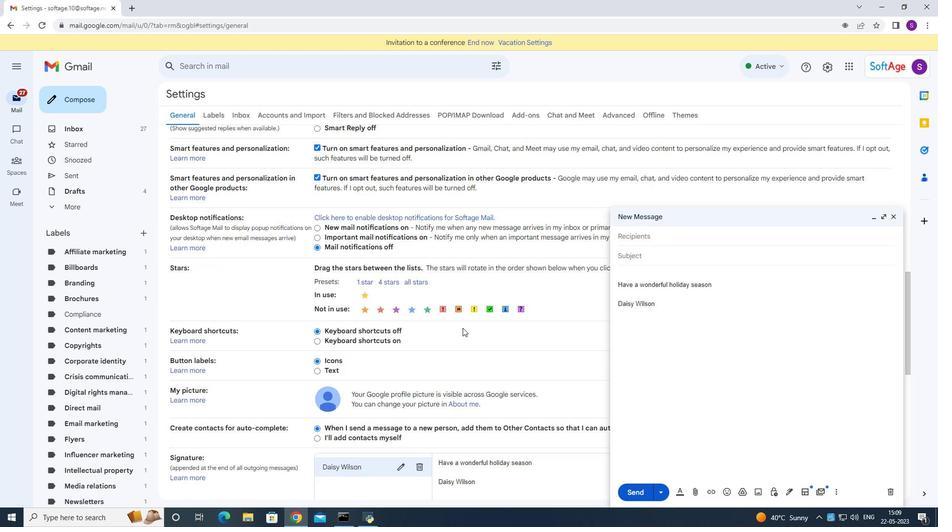 
Action: Mouse scrolled (462, 328) with delta (0, 0)
Screenshot: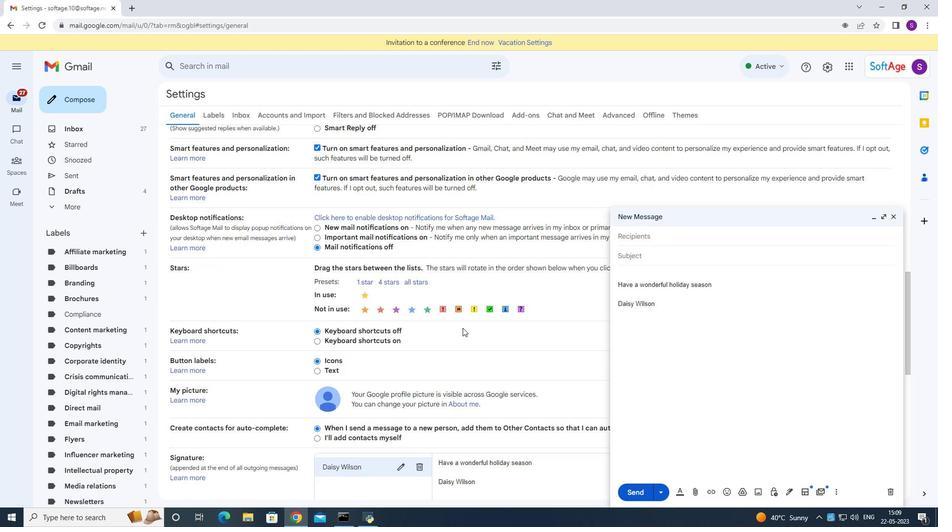 
Action: Mouse scrolled (462, 328) with delta (0, 0)
Screenshot: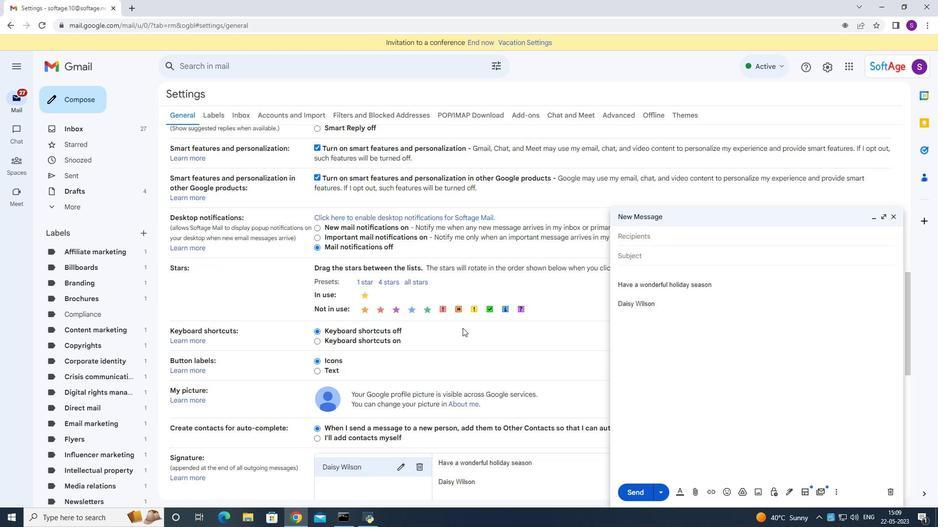 
Action: Mouse moved to (403, 269)
Screenshot: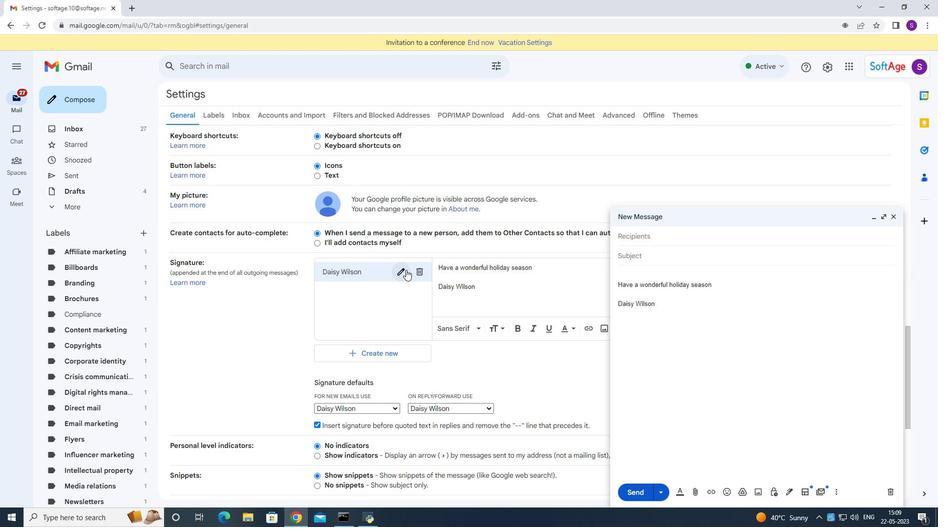 
Action: Mouse pressed left at (403, 269)
Screenshot: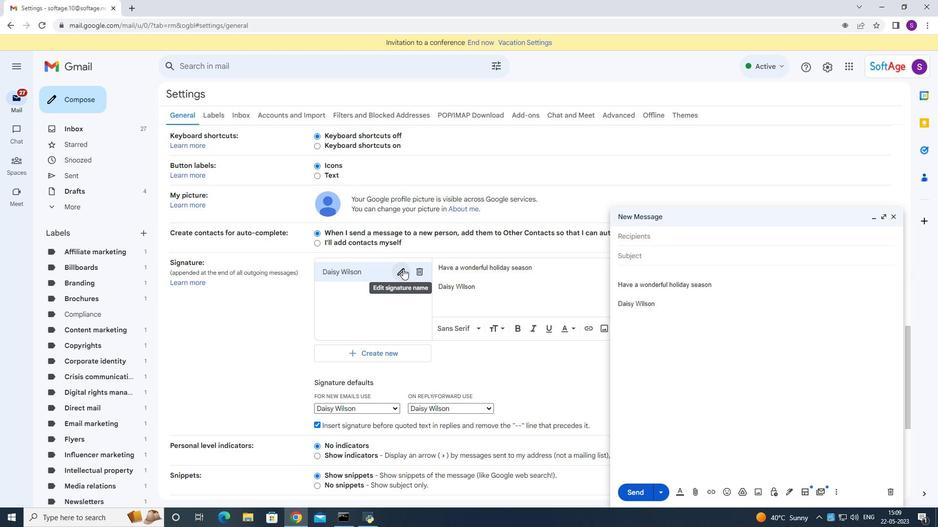 
Action: Mouse moved to (403, 267)
Screenshot: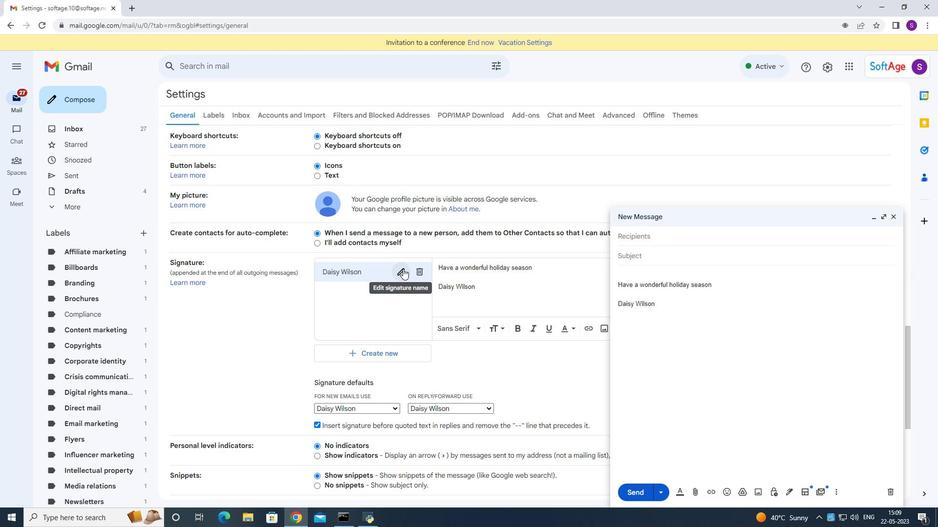 
Action: Key pressed ctrl+A<Key.backspace><Key.shift><Key.shift><Key.shift><Key.shift><Key.shift><Key.shift><Key.shift><Key.shift><Key.shift><Key.shift><Key.shift><Key.shift><Key.shift><Key.shift><Key.shift><Key.shift>Dale<Key.space><Key.shift><Key.shift>Allen<Key.space>
Screenshot: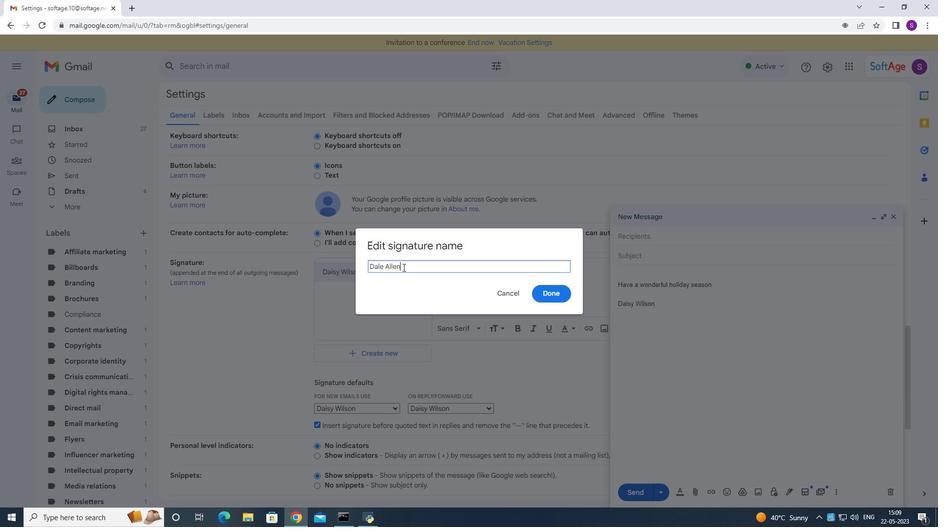
Action: Mouse moved to (542, 293)
Screenshot: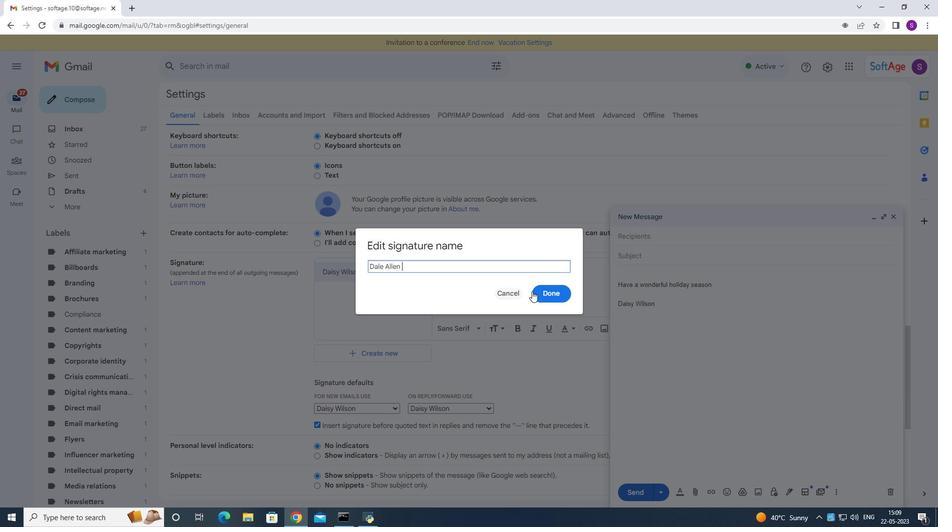 
Action: Mouse pressed left at (542, 293)
Screenshot: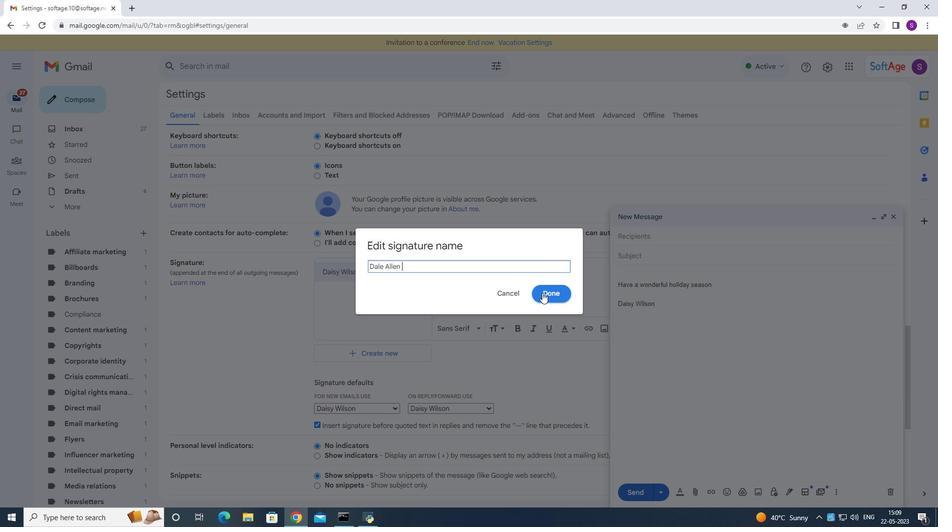
Action: Mouse moved to (535, 285)
Screenshot: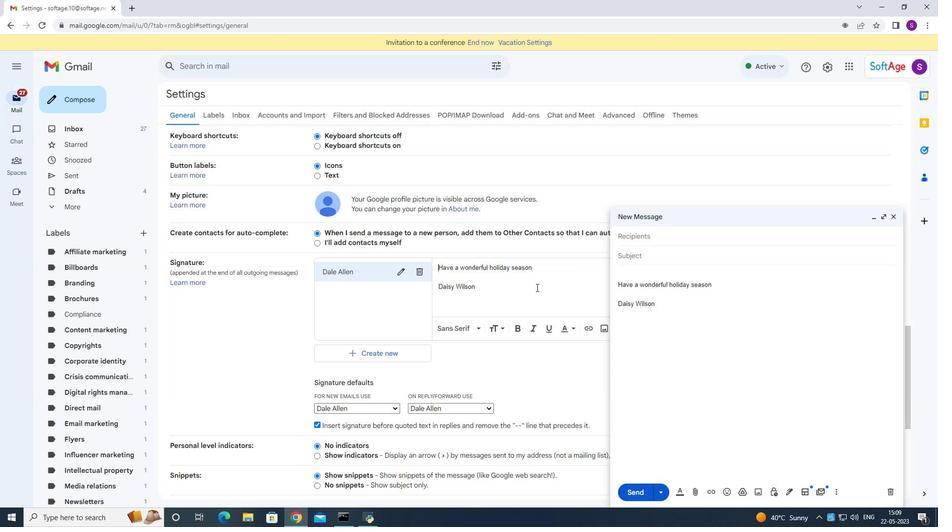 
Action: Mouse pressed left at (535, 285)
Screenshot: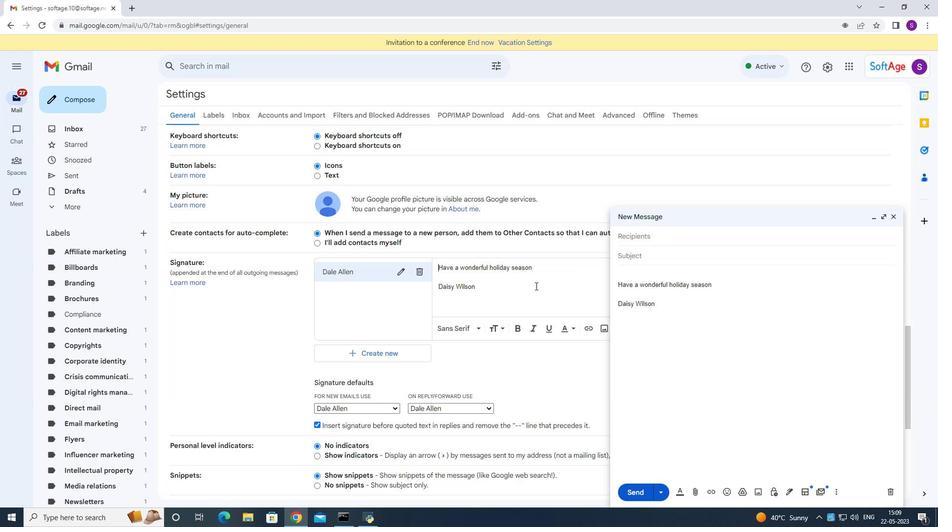 
Action: Mouse moved to (539, 282)
Screenshot: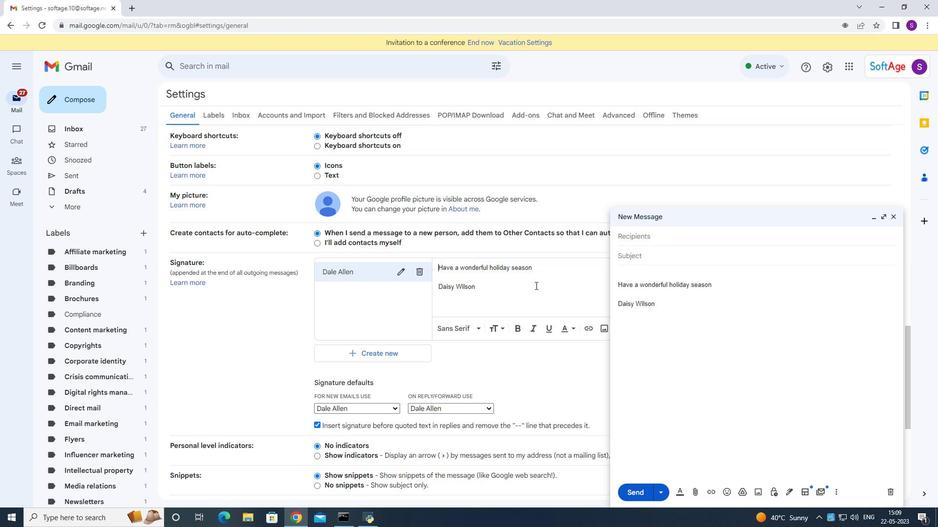 
Action: Key pressed ctrl+A<Key.backspace><Key.shift>appreciation<Key.space>and<Key.space>gratitude<Key.space><Key.enter><Key.shift><Key.shift><Key.shift><Key.enter>Dale<Key.space><Key.shift>Allen<Key.space>
Screenshot: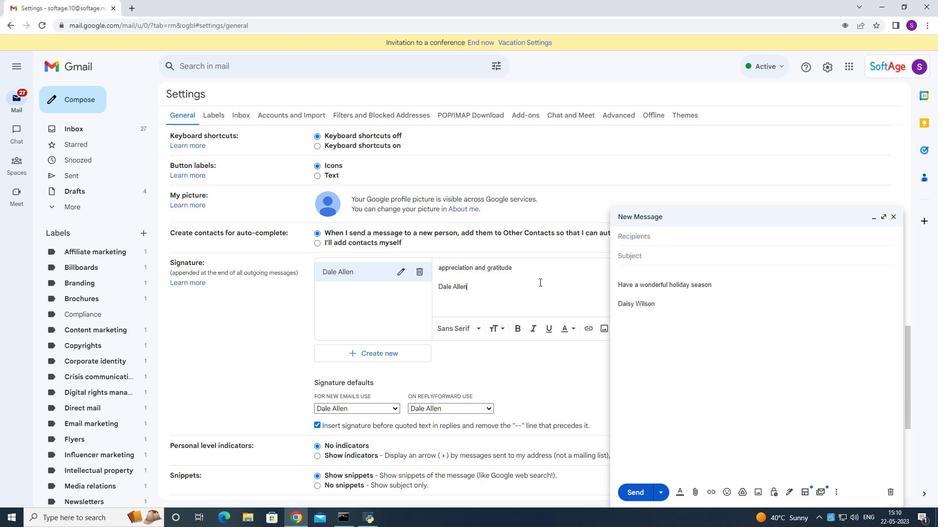 
Action: Mouse moved to (545, 280)
Screenshot: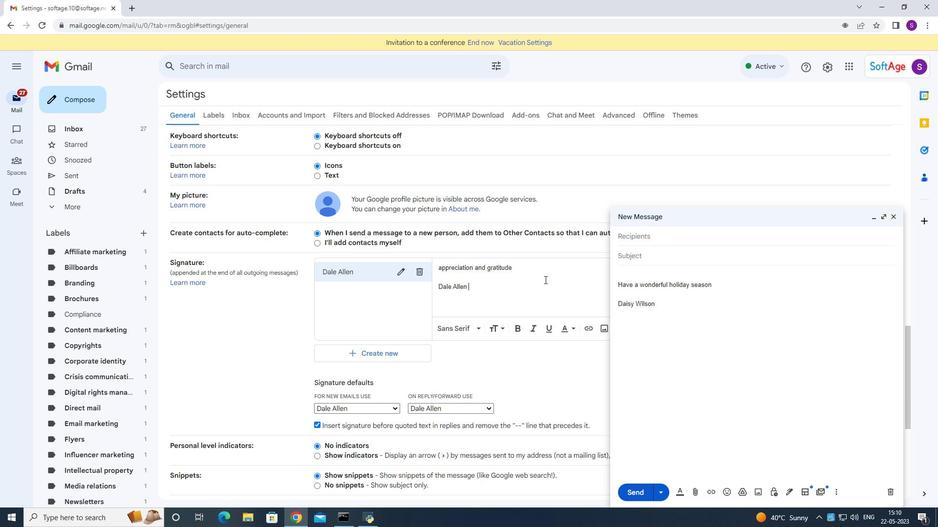 
Action: Mouse scrolled (545, 279) with delta (0, 0)
Screenshot: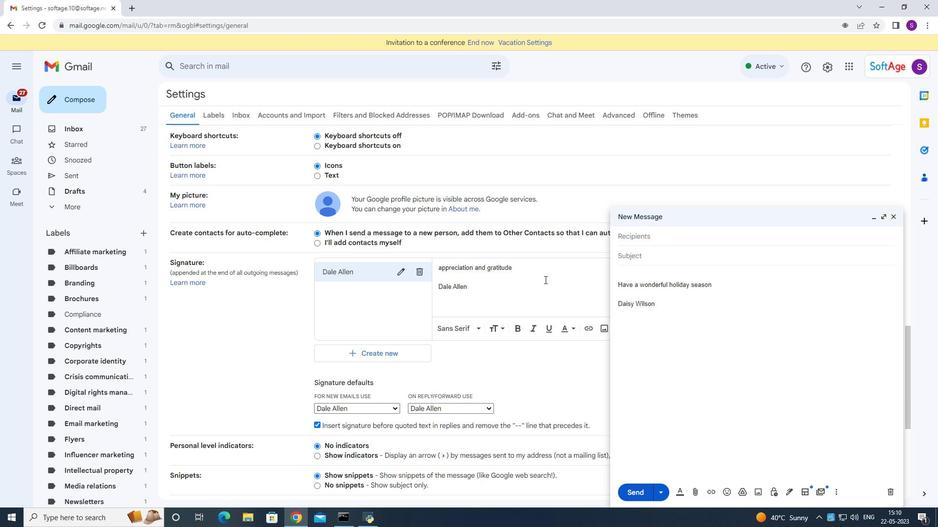 
Action: Mouse scrolled (545, 279) with delta (0, 0)
Screenshot: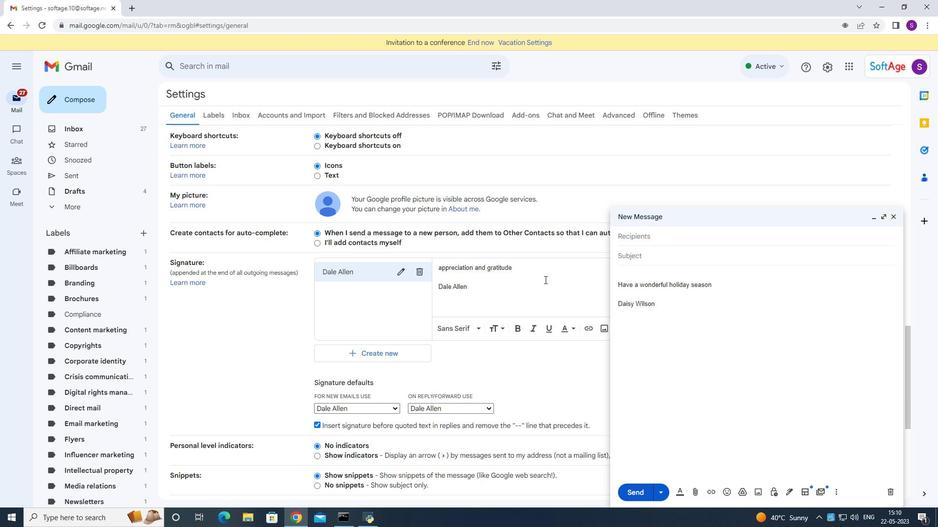 
Action: Mouse scrolled (545, 279) with delta (0, 0)
Screenshot: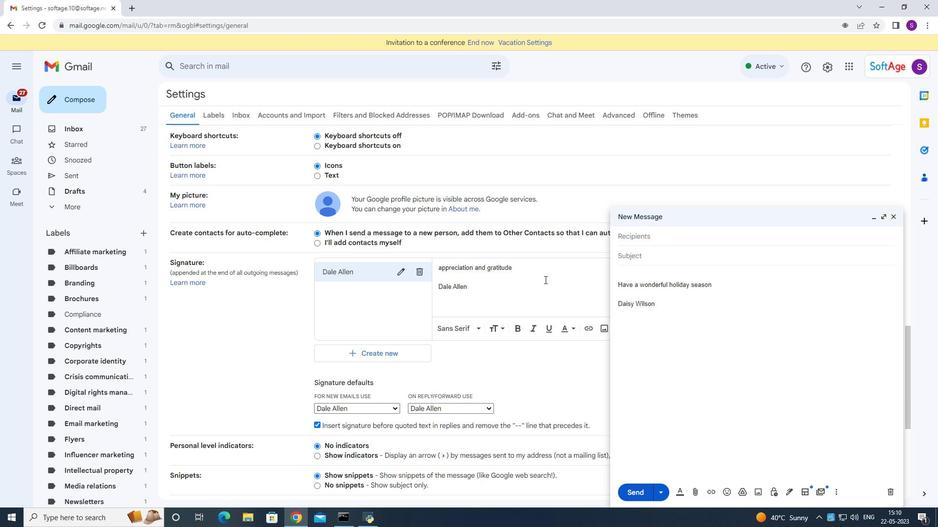 
Action: Mouse scrolled (545, 279) with delta (0, 0)
Screenshot: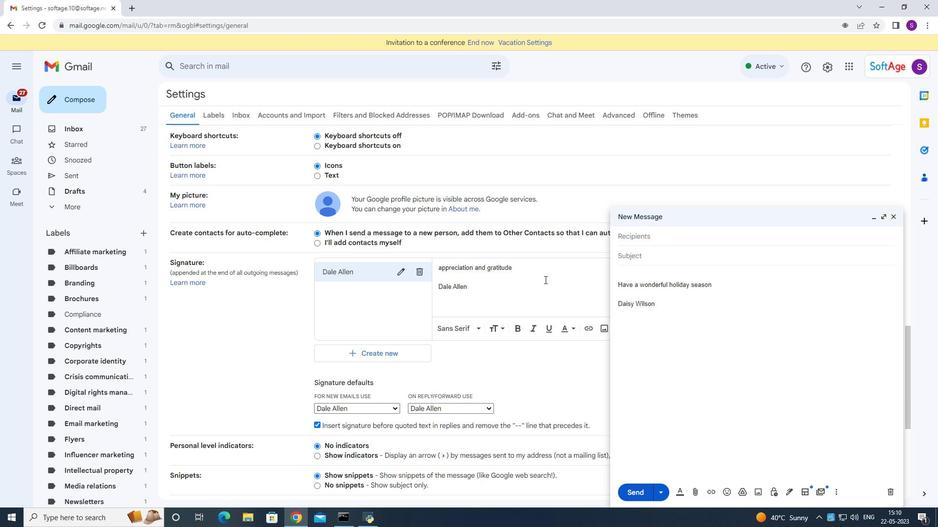 
Action: Mouse scrolled (545, 279) with delta (0, 0)
Screenshot: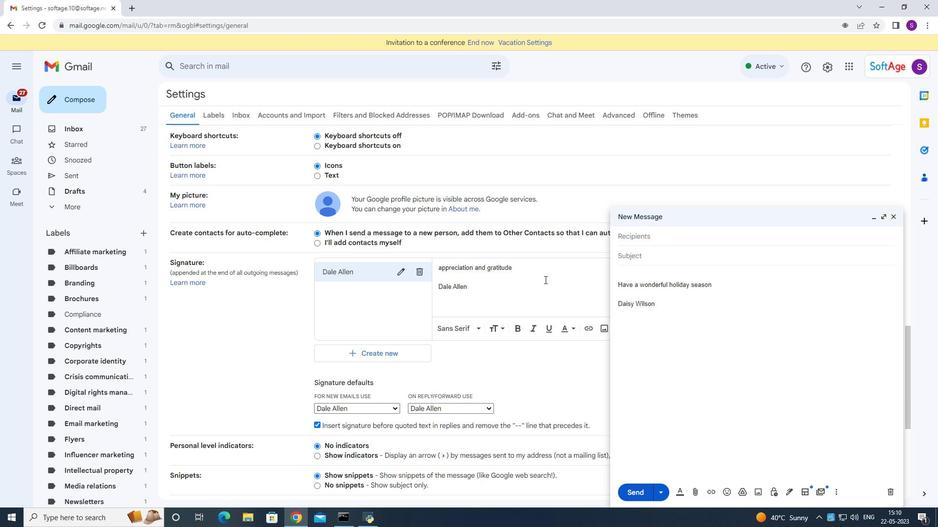 
Action: Mouse scrolled (545, 279) with delta (0, 0)
Screenshot: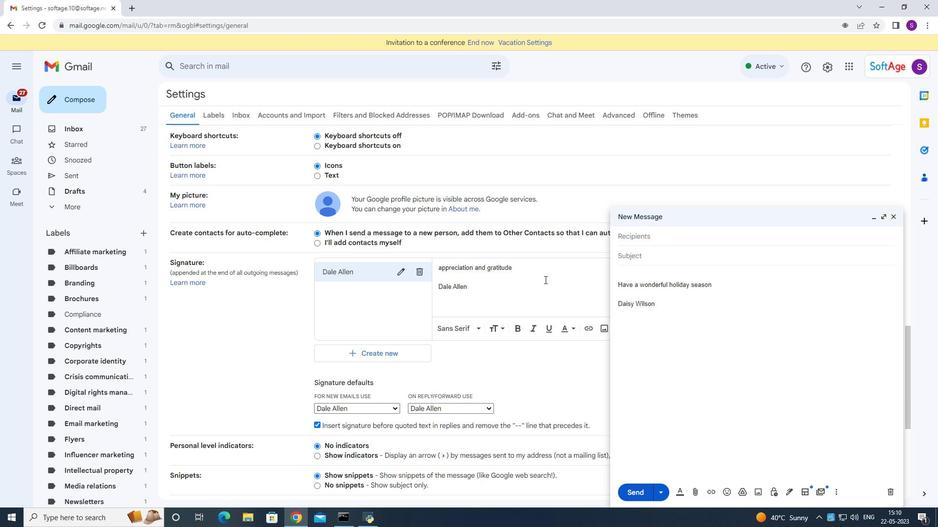 
Action: Mouse scrolled (545, 279) with delta (0, 0)
Screenshot: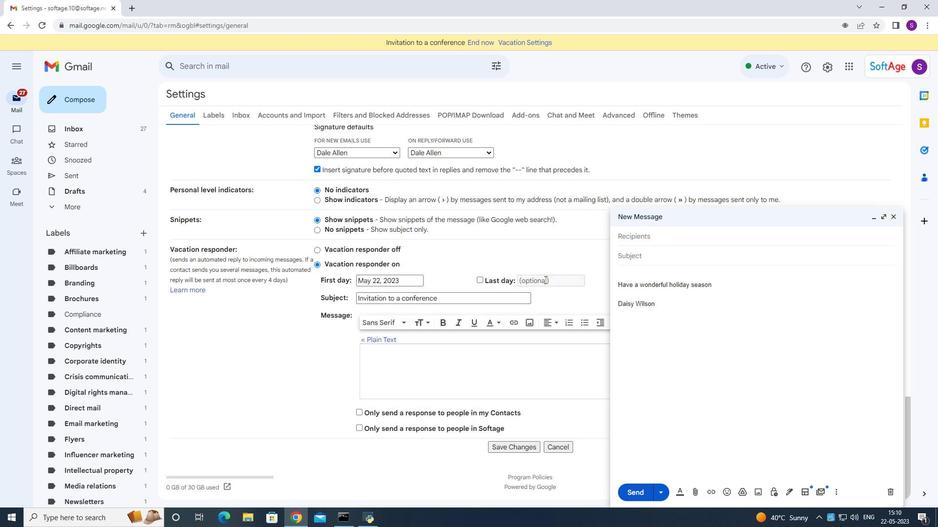 
Action: Mouse scrolled (545, 279) with delta (0, 0)
Screenshot: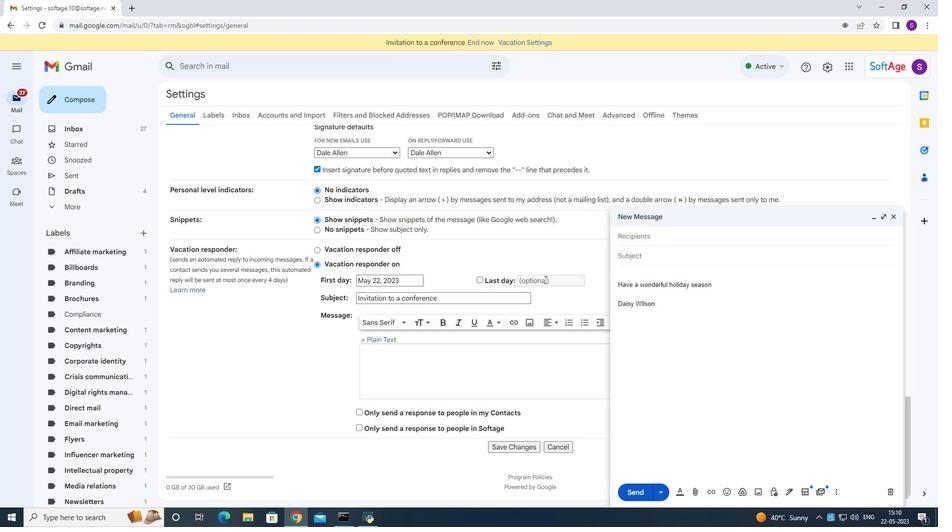 
Action: Mouse moved to (545, 280)
Screenshot: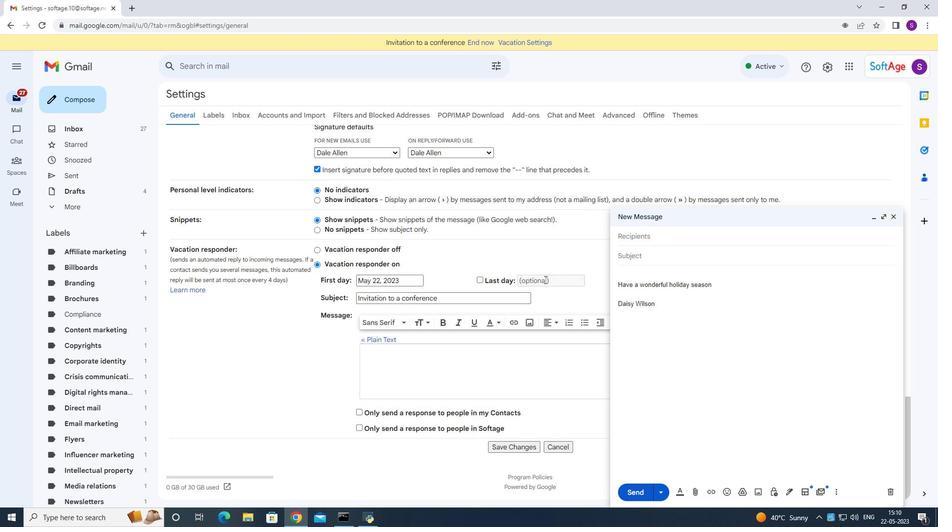 
Action: Mouse scrolled (545, 280) with delta (0, 0)
Screenshot: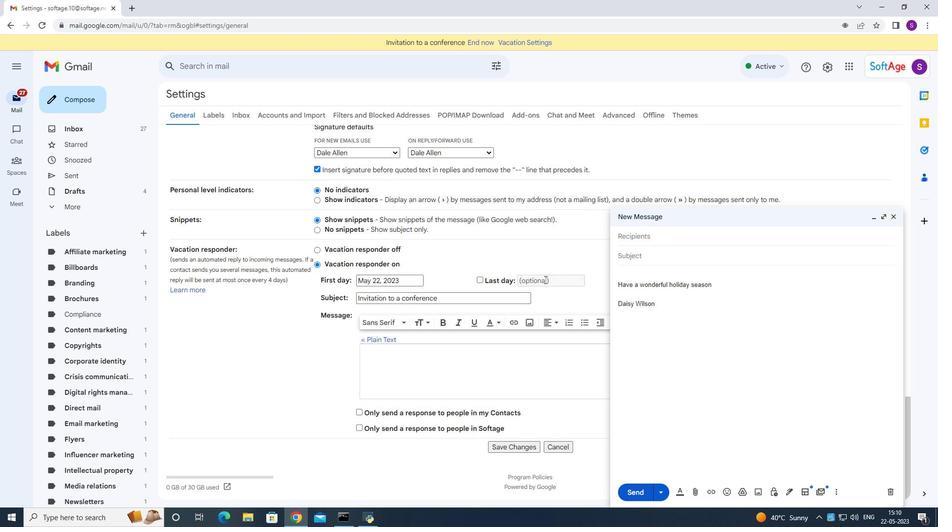 
Action: Mouse scrolled (545, 280) with delta (0, 0)
Screenshot: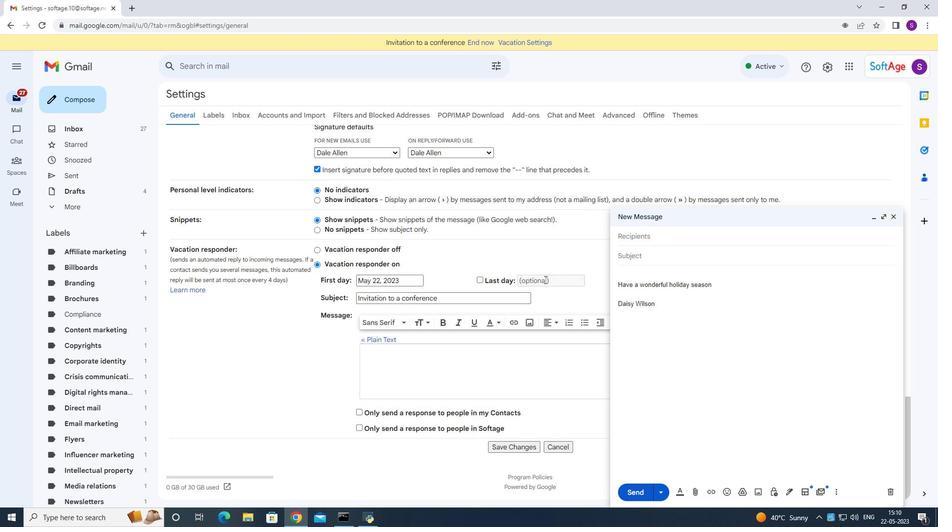 
Action: Mouse scrolled (545, 280) with delta (0, 0)
Screenshot: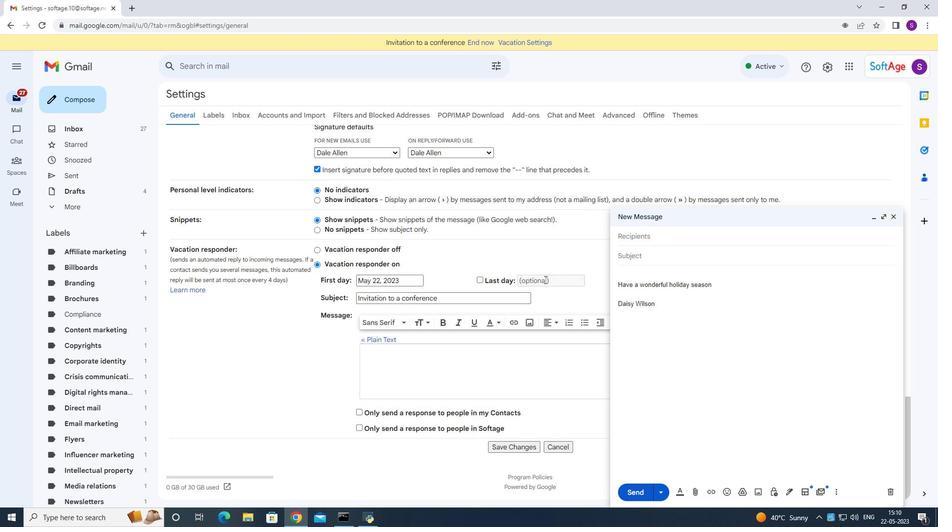 
Action: Mouse moved to (498, 448)
Screenshot: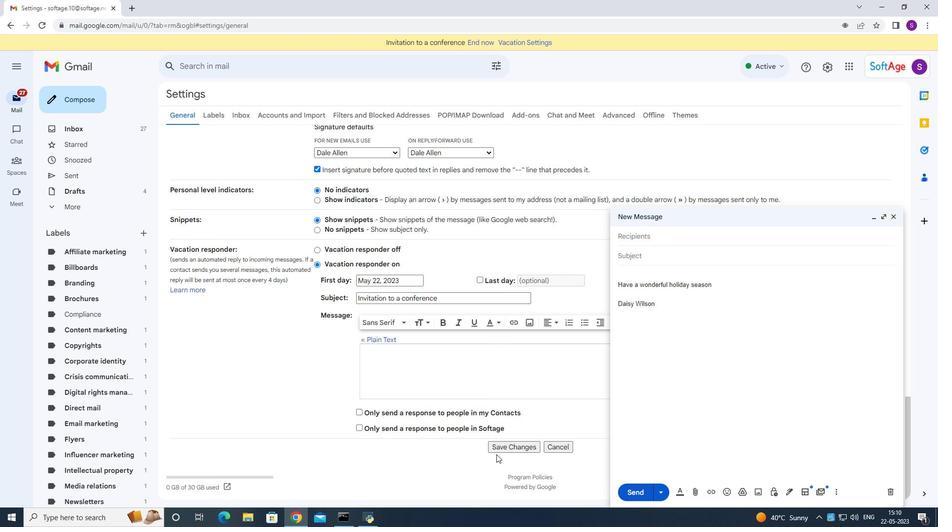 
Action: Mouse pressed left at (498, 448)
Screenshot: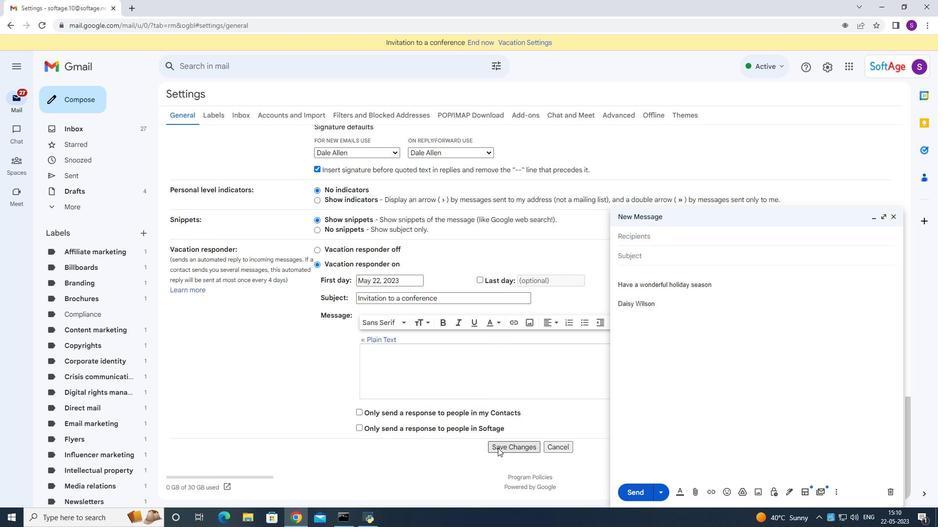 
Action: Mouse moved to (890, 218)
Screenshot: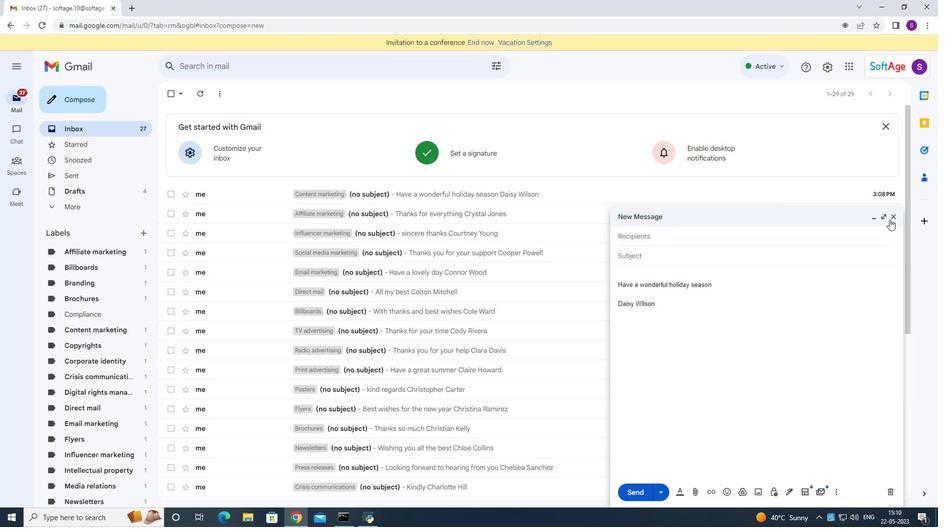 
Action: Mouse pressed left at (890, 218)
Screenshot: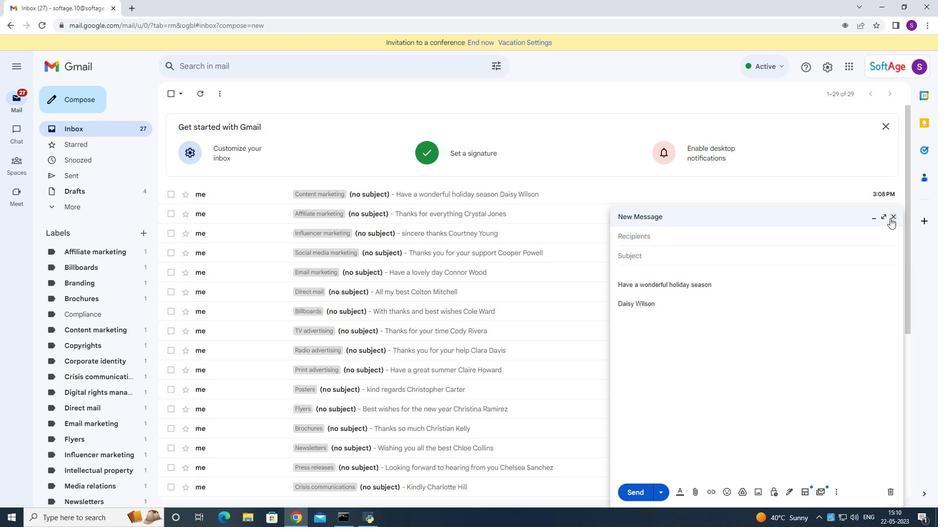 
Action: Mouse moved to (60, 102)
Screenshot: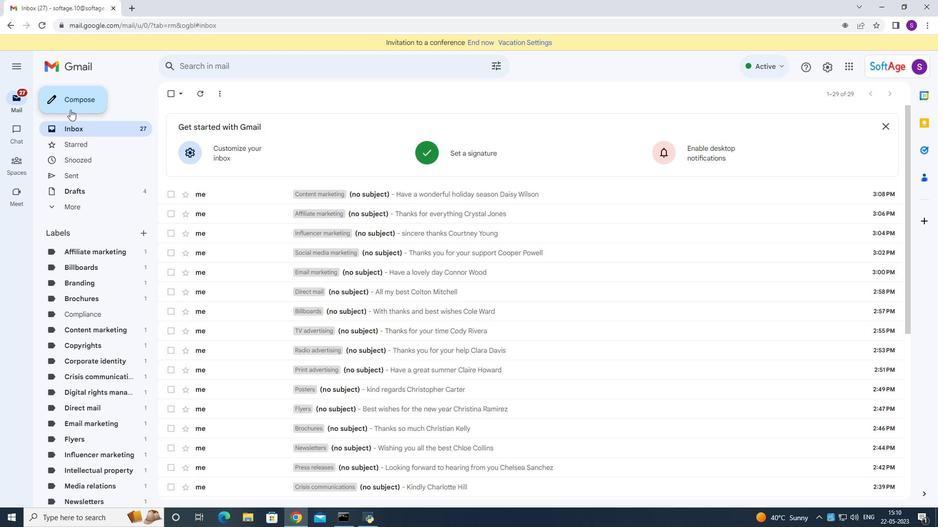 
Action: Mouse pressed left at (60, 102)
Screenshot: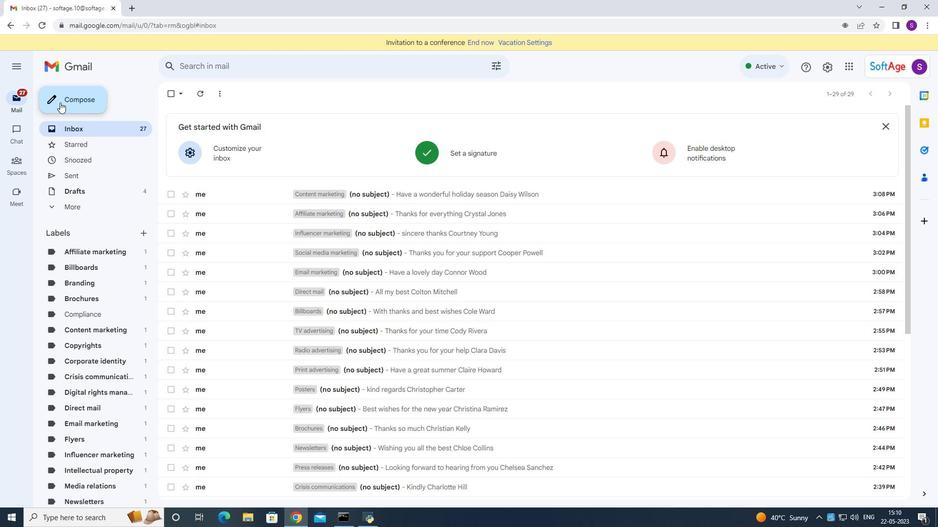 
Action: Mouse moved to (669, 238)
Screenshot: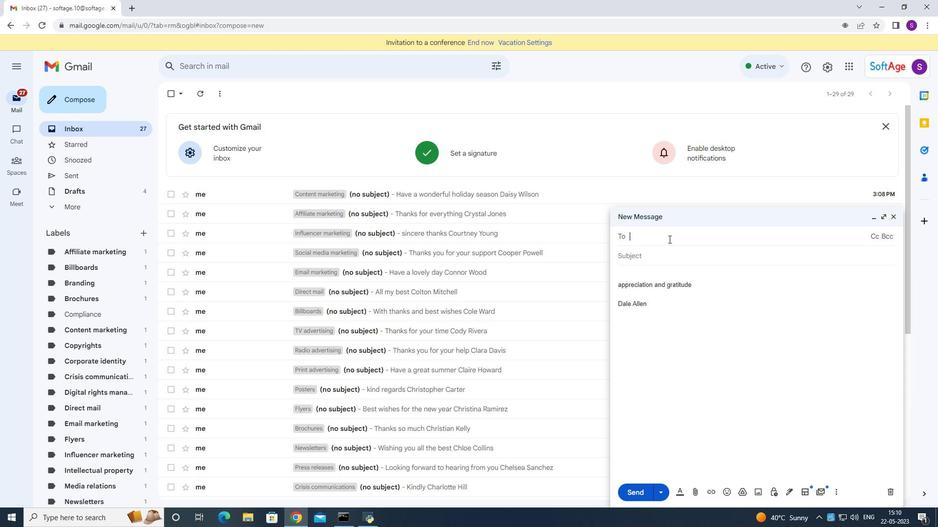 
Action: Key pressed <Key.shift>Softage.10<Key.shift>@gmail.v<Key.backspace>com
Screenshot: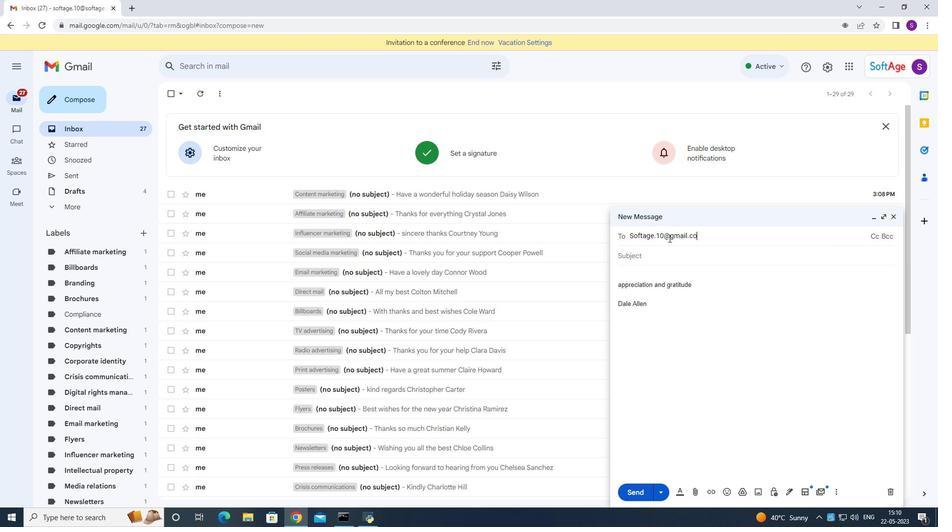 
Action: Mouse moved to (689, 244)
Screenshot: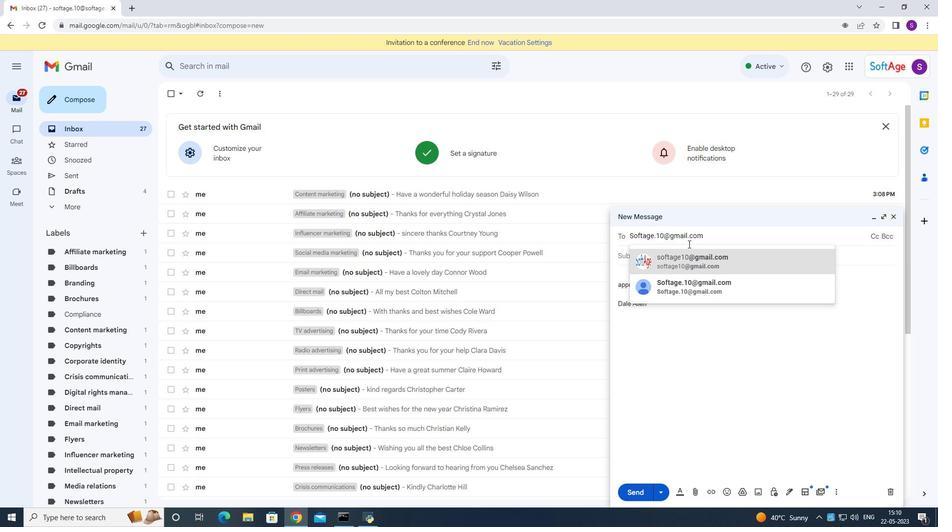 
Action: Key pressed <Key.backspace><Key.backspace><Key.backspace><Key.backspace><Key.backspace><Key.backspace><Key.backspace><Key.backspace><Key.backspace>softage.net
Screenshot: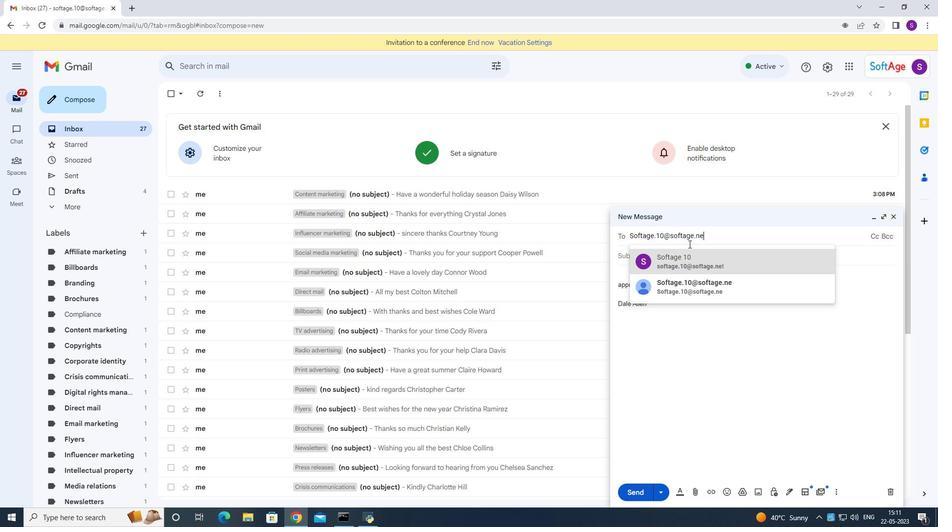 
Action: Mouse moved to (747, 262)
Screenshot: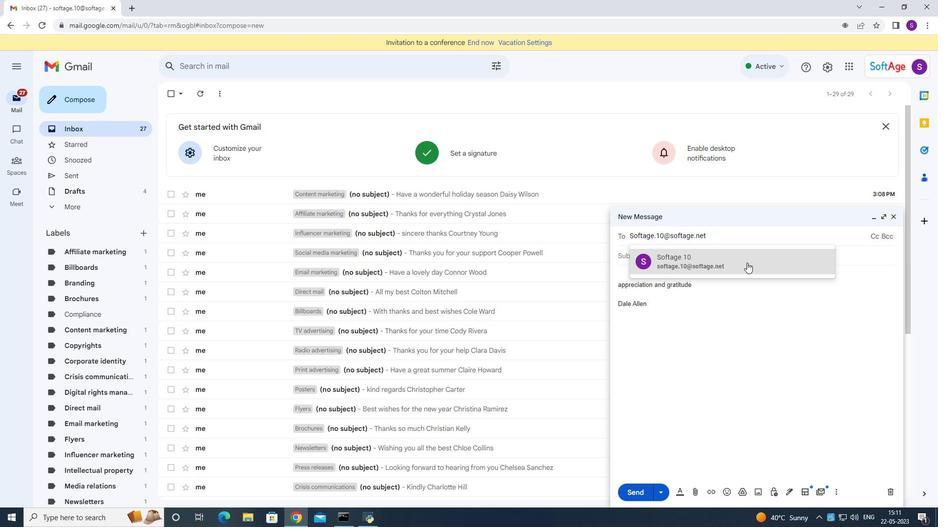 
Action: Mouse pressed left at (747, 262)
Screenshot: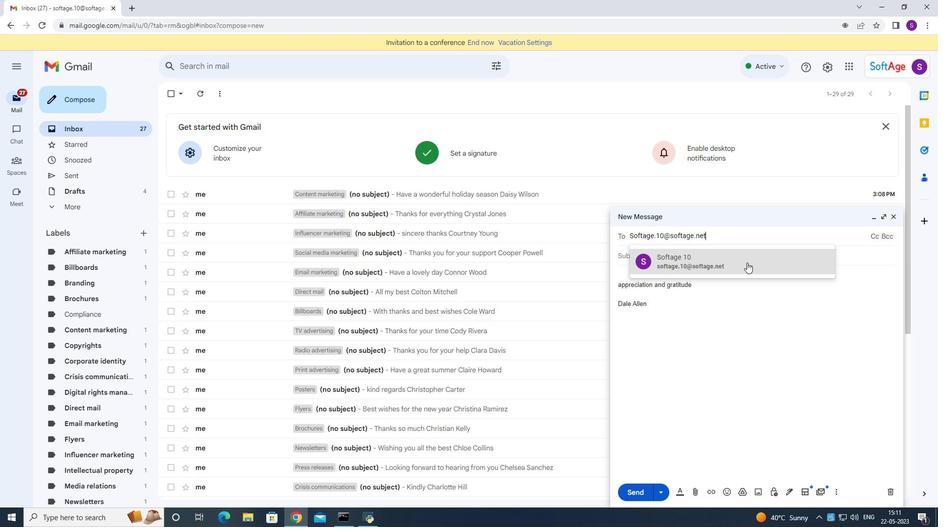 
Action: Mouse moved to (833, 491)
Screenshot: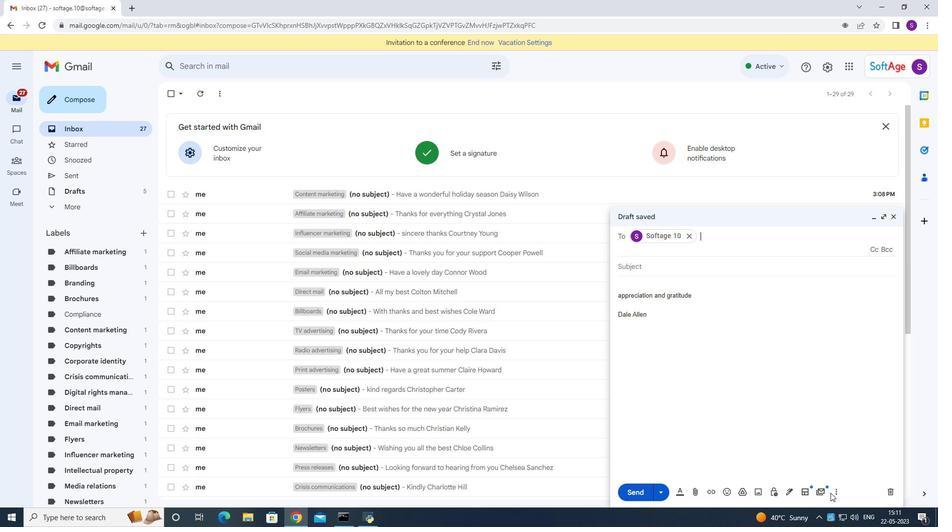 
Action: Mouse pressed left at (833, 491)
Screenshot: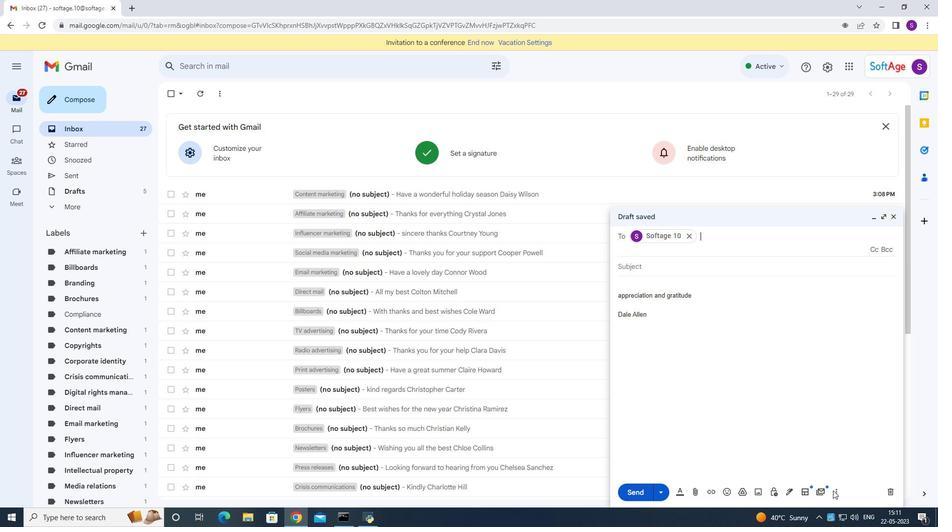 
Action: Mouse moved to (780, 400)
Screenshot: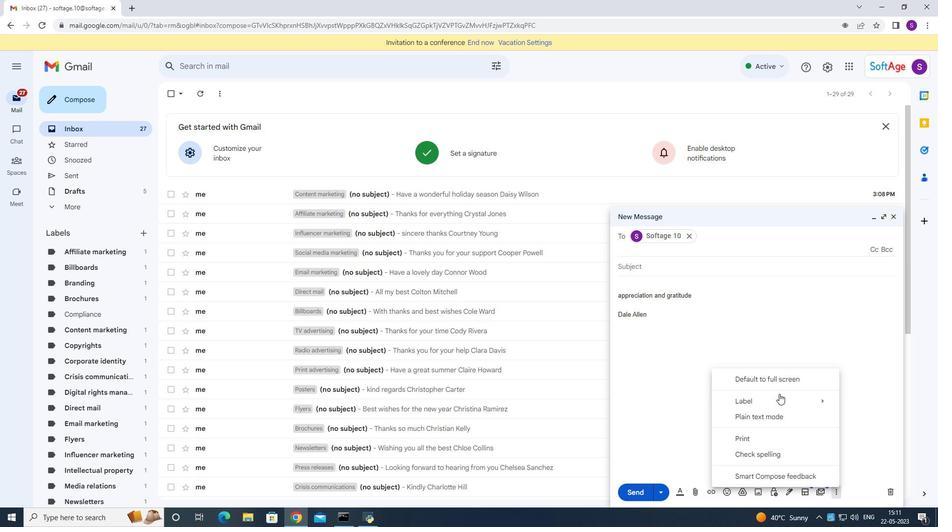 
Action: Mouse pressed left at (780, 400)
Screenshot: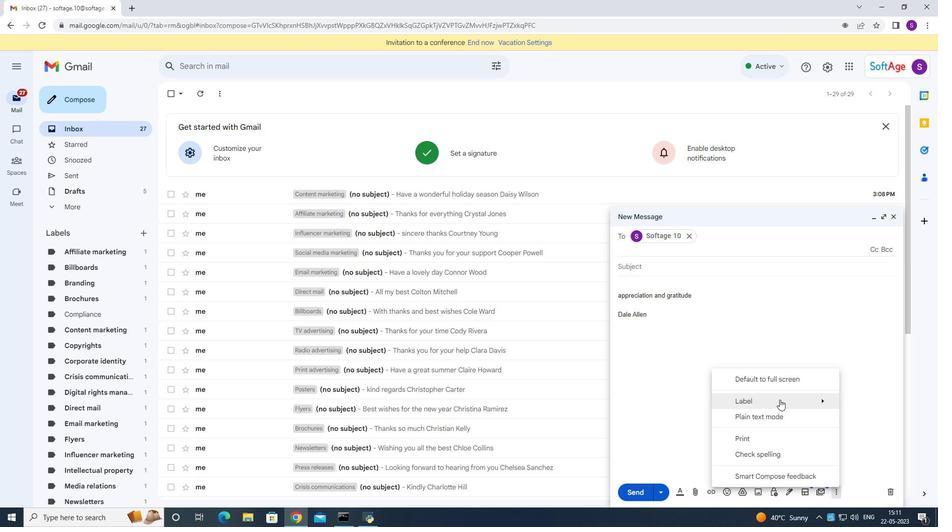 
Action: Mouse moved to (608, 376)
Screenshot: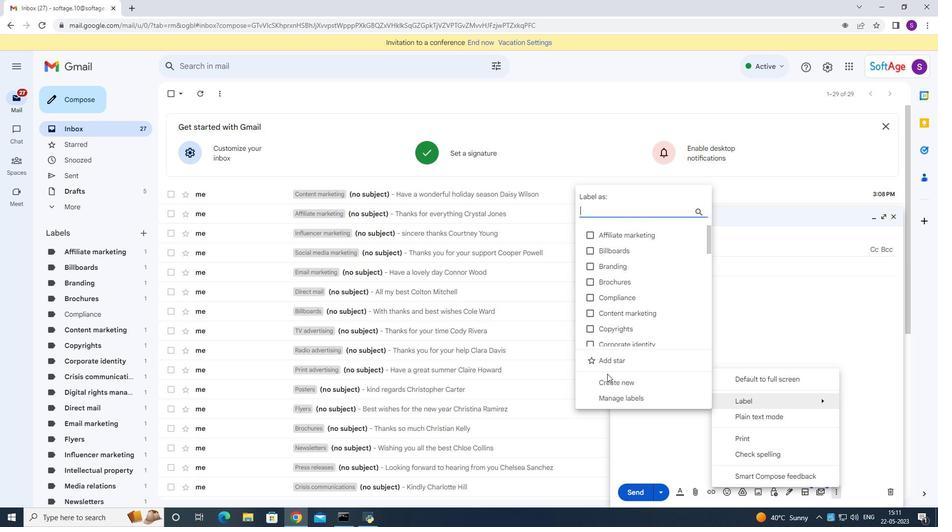 
Action: Mouse pressed left at (608, 376)
Screenshot: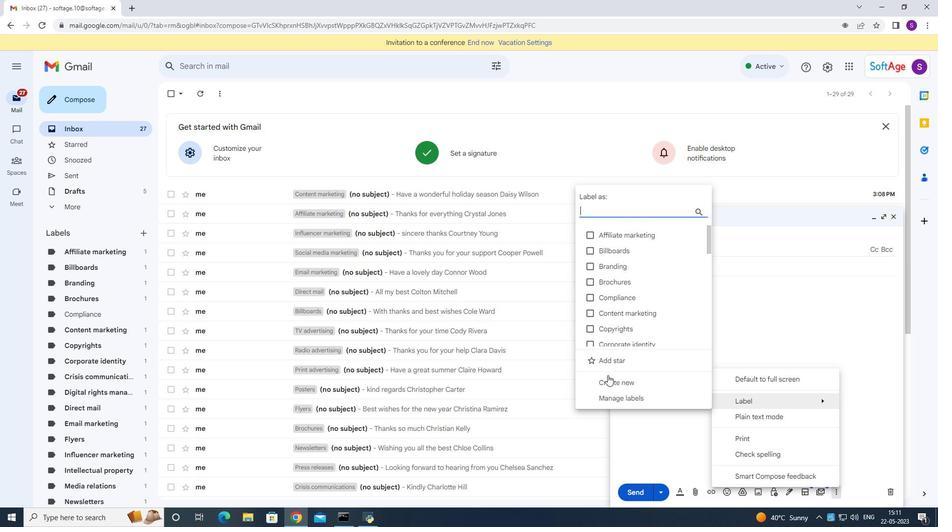 
Action: Mouse moved to (493, 307)
Screenshot: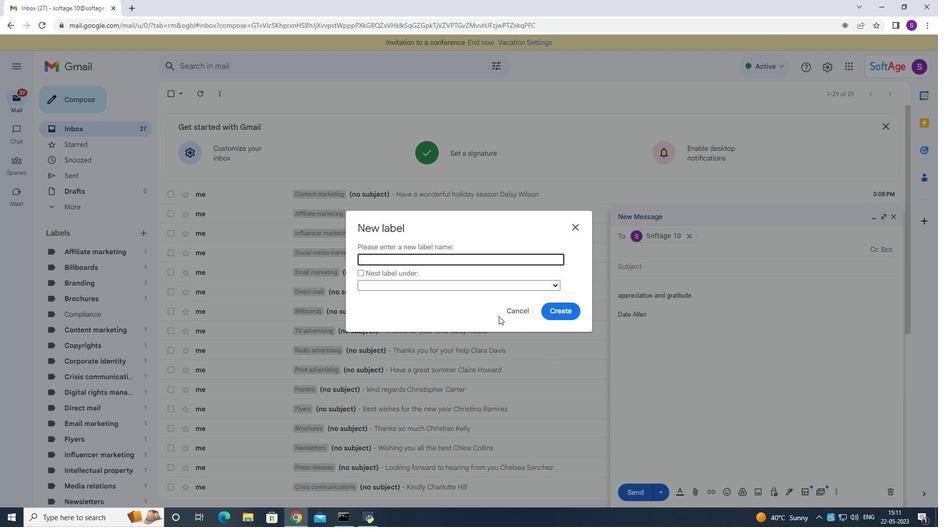 
Action: Key pressed <Key.shift>Seach<Key.backspace><Key.backspace>rch<Key.space><Key.space>engine<Key.space>optimization<Key.space>
Screenshot: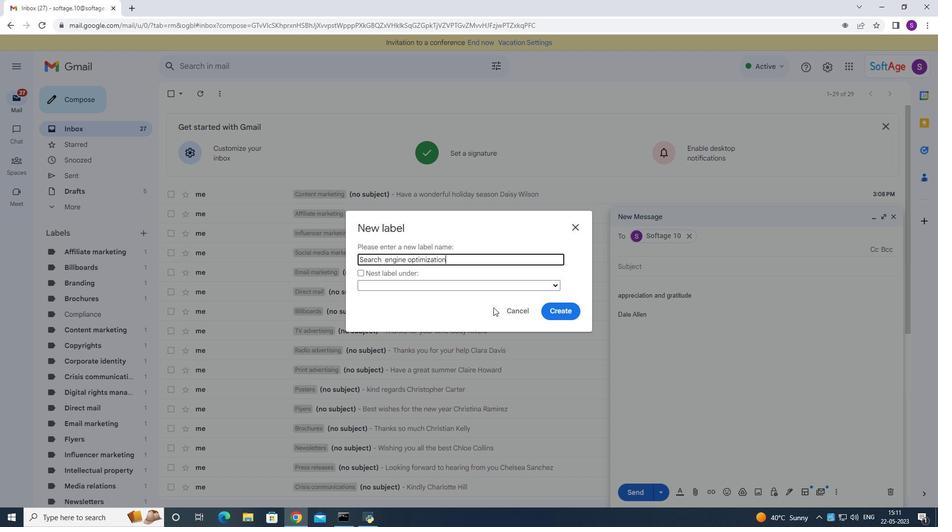 
Action: Mouse moved to (565, 314)
Screenshot: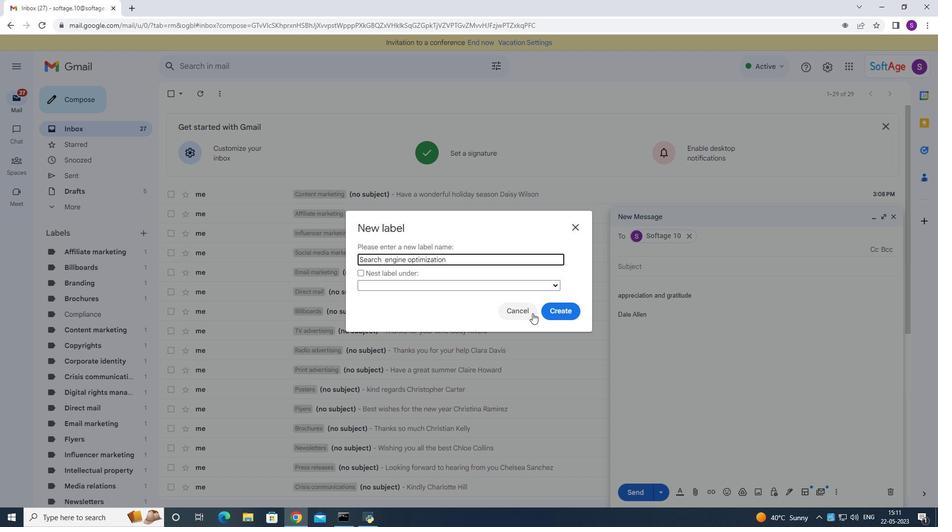 
Action: Mouse pressed left at (565, 314)
Screenshot: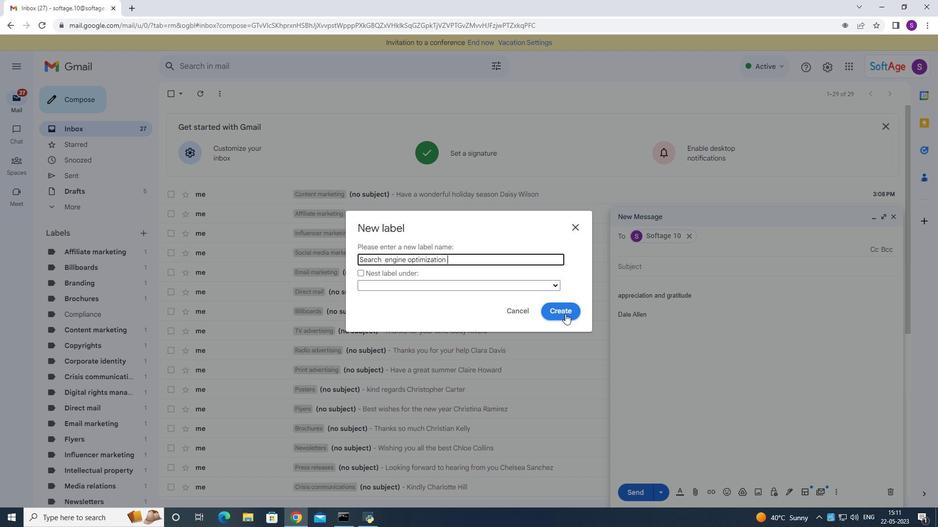 
Action: Mouse moved to (630, 493)
Screenshot: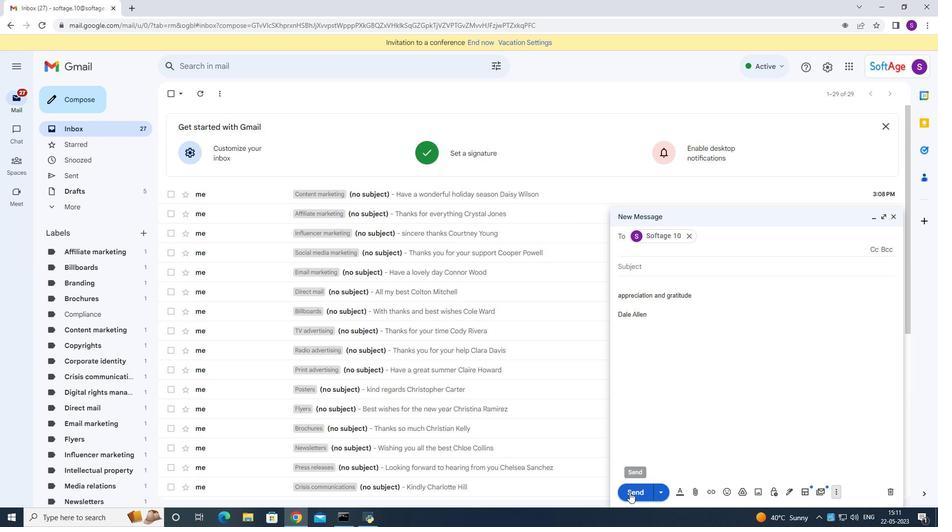 
Action: Mouse pressed left at (630, 493)
Screenshot: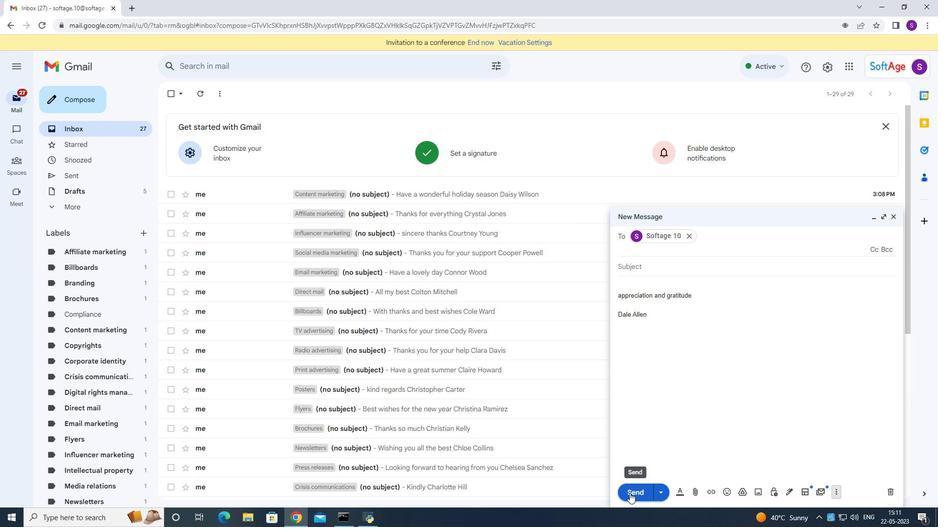 
Action: Mouse moved to (617, 383)
Screenshot: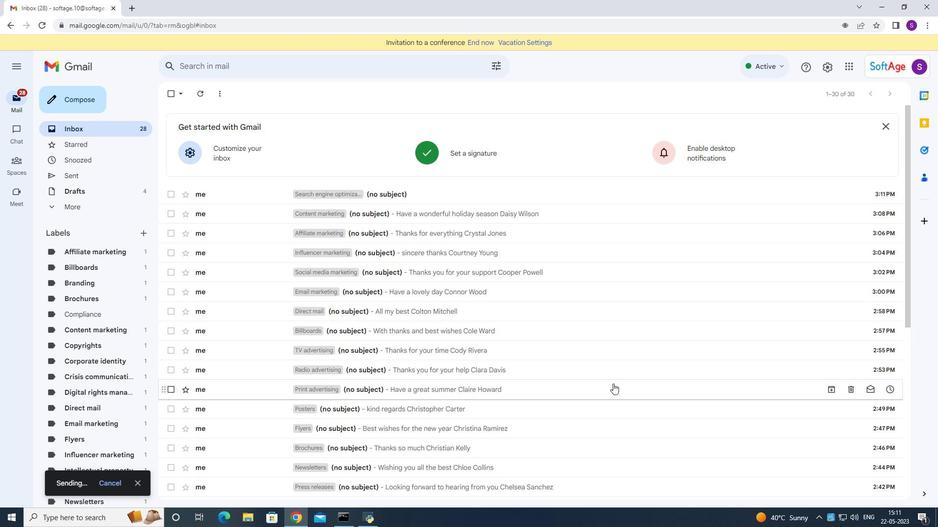 
